 Task: Search one way flight ticket for 4 adults, 2 children, 2 infants in seat and 1 infant on lap in premium economy from Grand Forks: Grand Forks International Airport to Raleigh: Raleigh-durham International Airport on 8-5-2023. Choice of flights is Royal air maroc. Number of bags: 2 checked bags. Price is upto 94000. Outbound departure time preference is 16:45.
Action: Mouse moved to (350, 302)
Screenshot: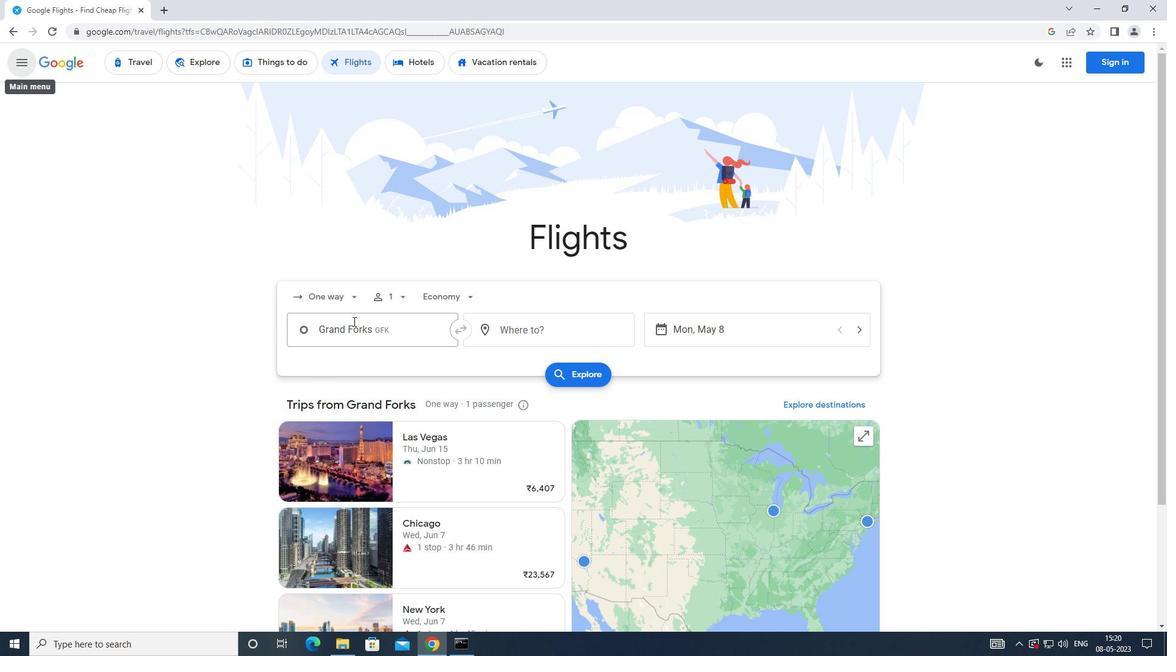 
Action: Mouse pressed left at (350, 302)
Screenshot: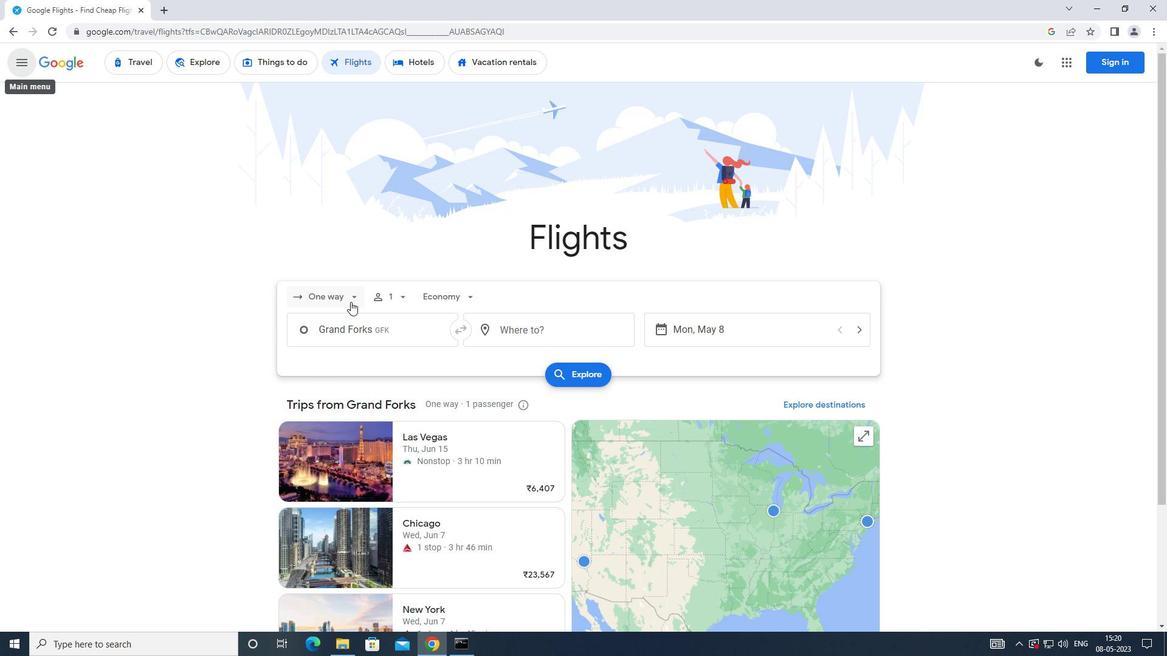 
Action: Mouse moved to (348, 351)
Screenshot: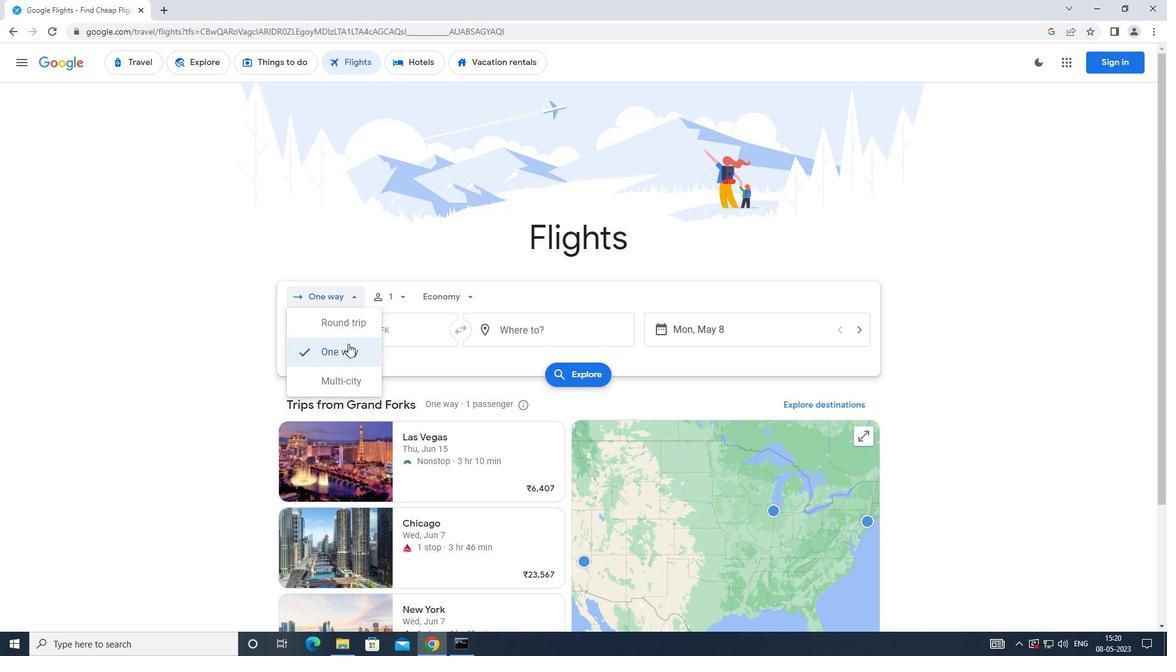 
Action: Mouse pressed left at (348, 351)
Screenshot: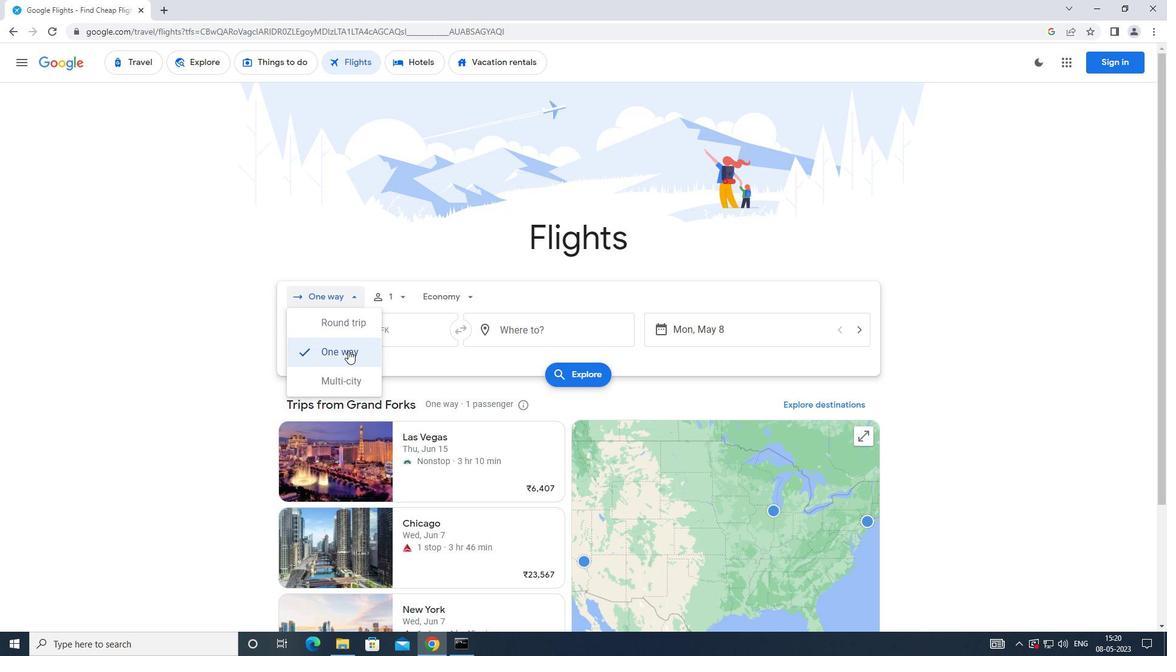 
Action: Mouse moved to (394, 308)
Screenshot: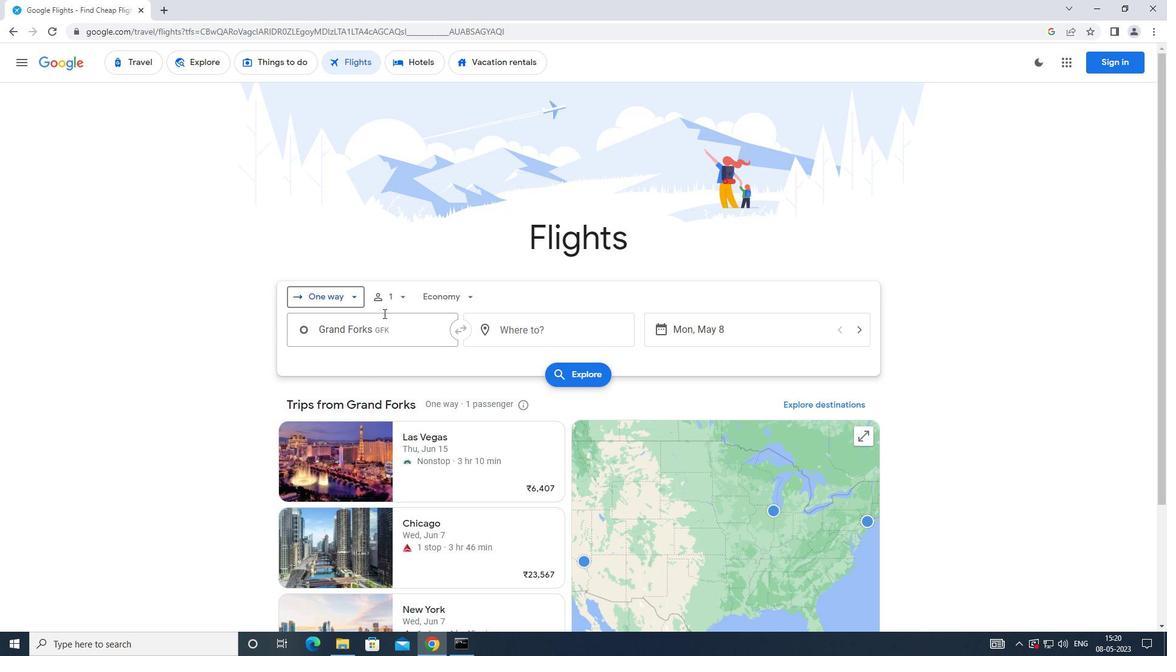 
Action: Mouse pressed left at (394, 308)
Screenshot: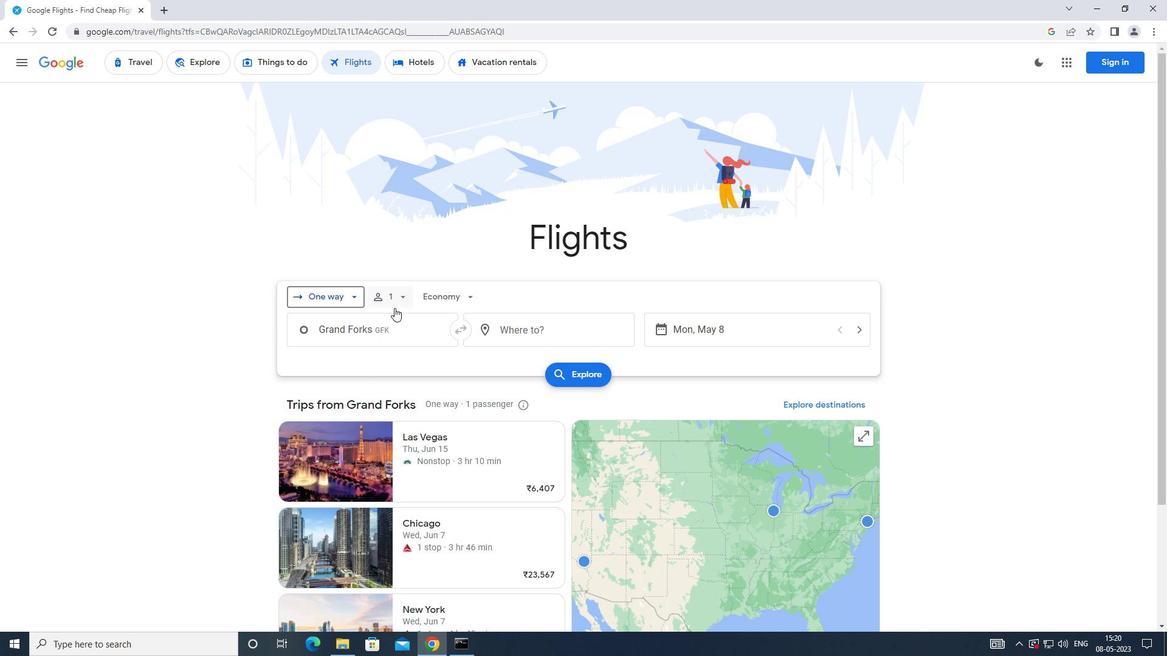 
Action: Mouse moved to (503, 333)
Screenshot: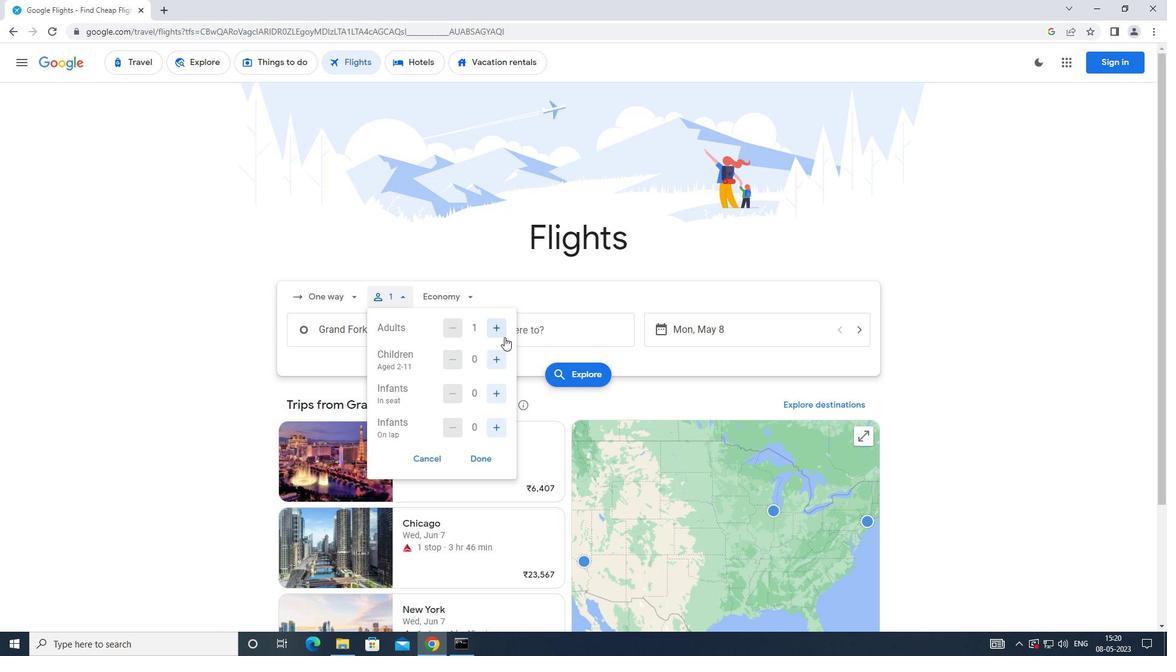 
Action: Mouse pressed left at (503, 333)
Screenshot: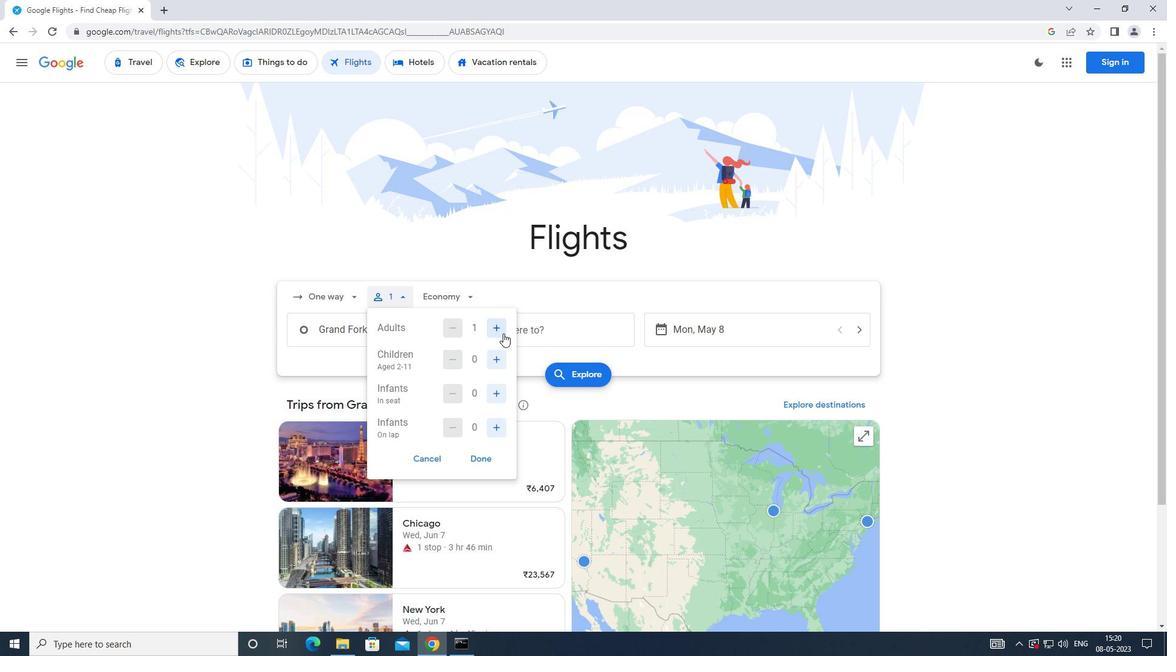 
Action: Mouse moved to (502, 333)
Screenshot: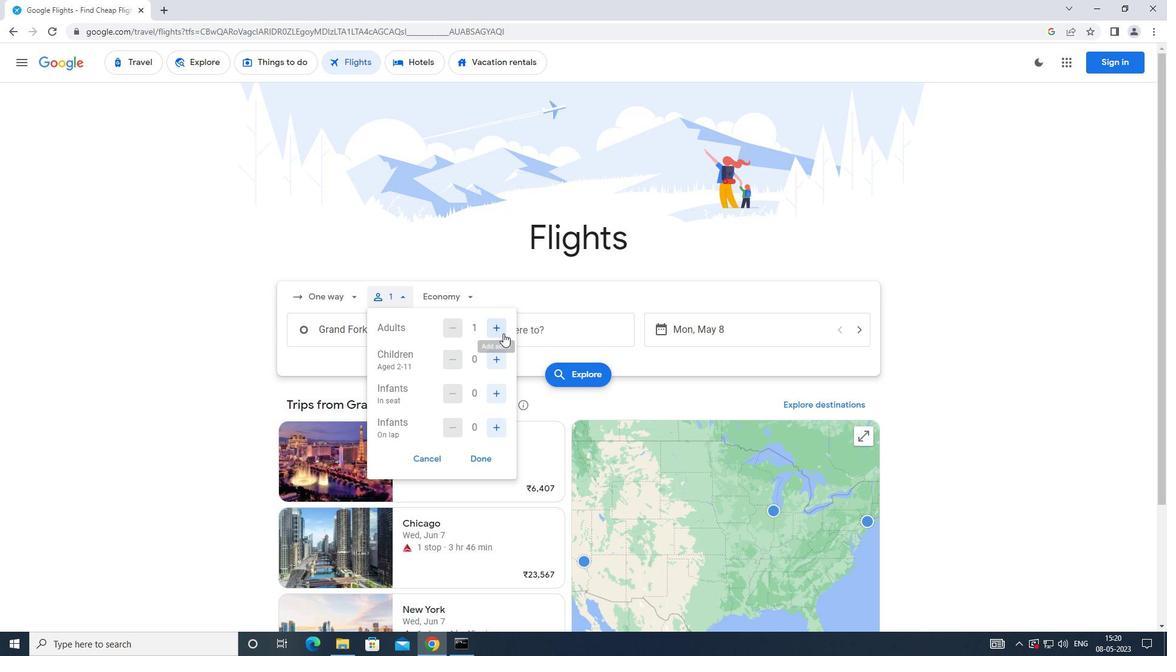 
Action: Mouse pressed left at (502, 333)
Screenshot: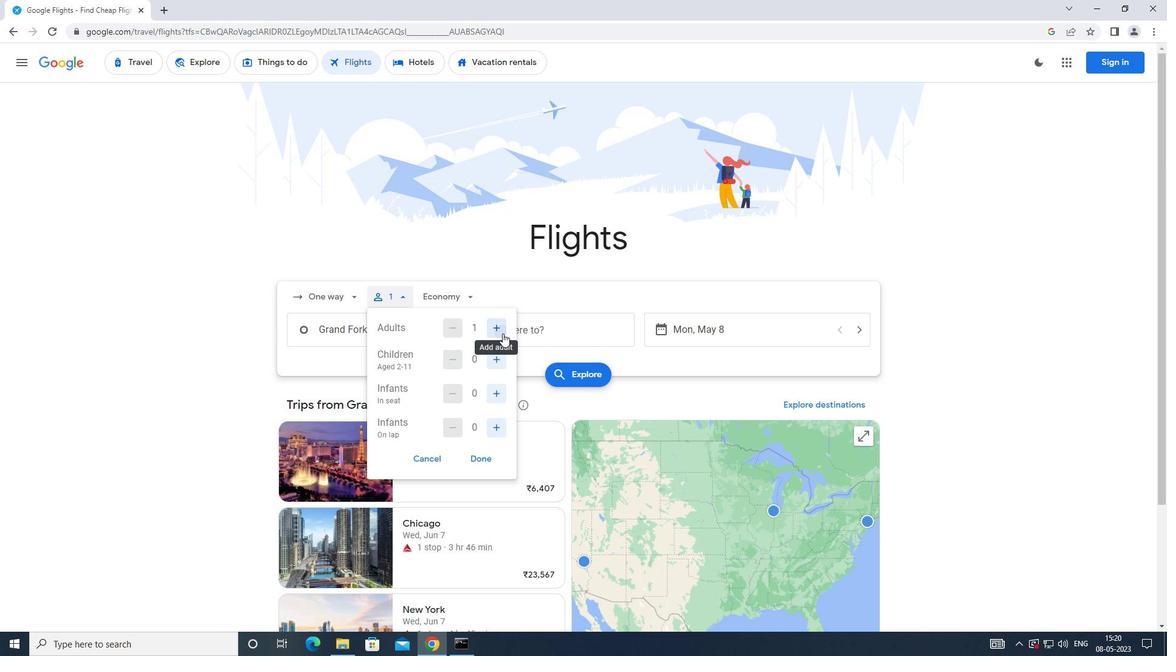 
Action: Mouse pressed left at (502, 333)
Screenshot: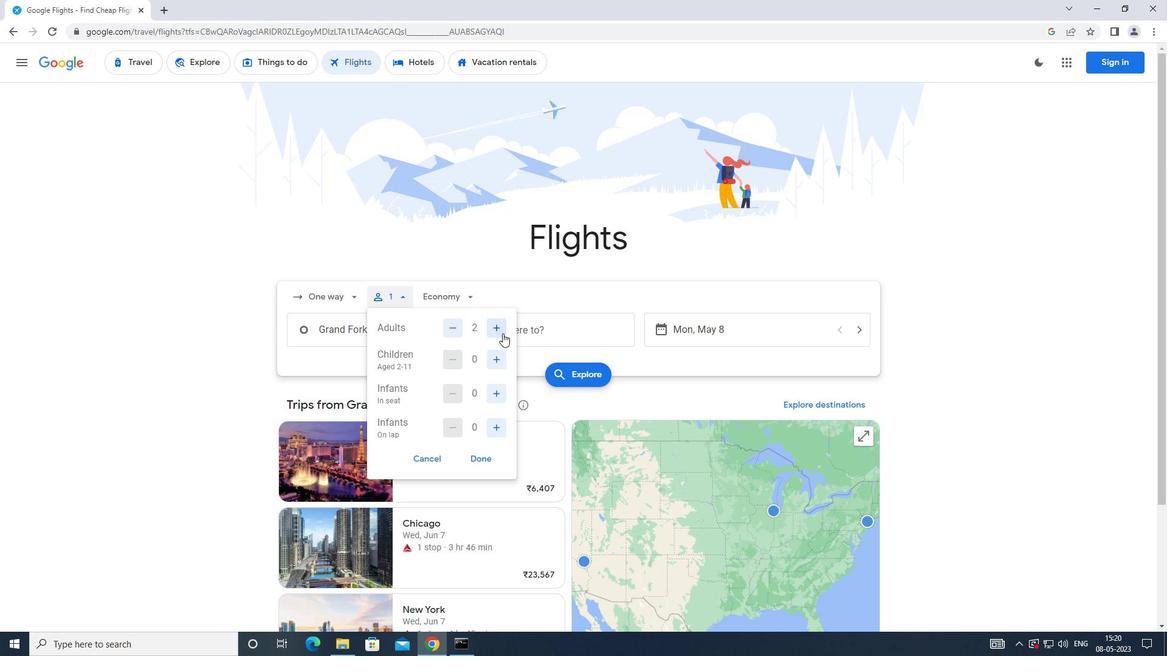 
Action: Mouse moved to (491, 356)
Screenshot: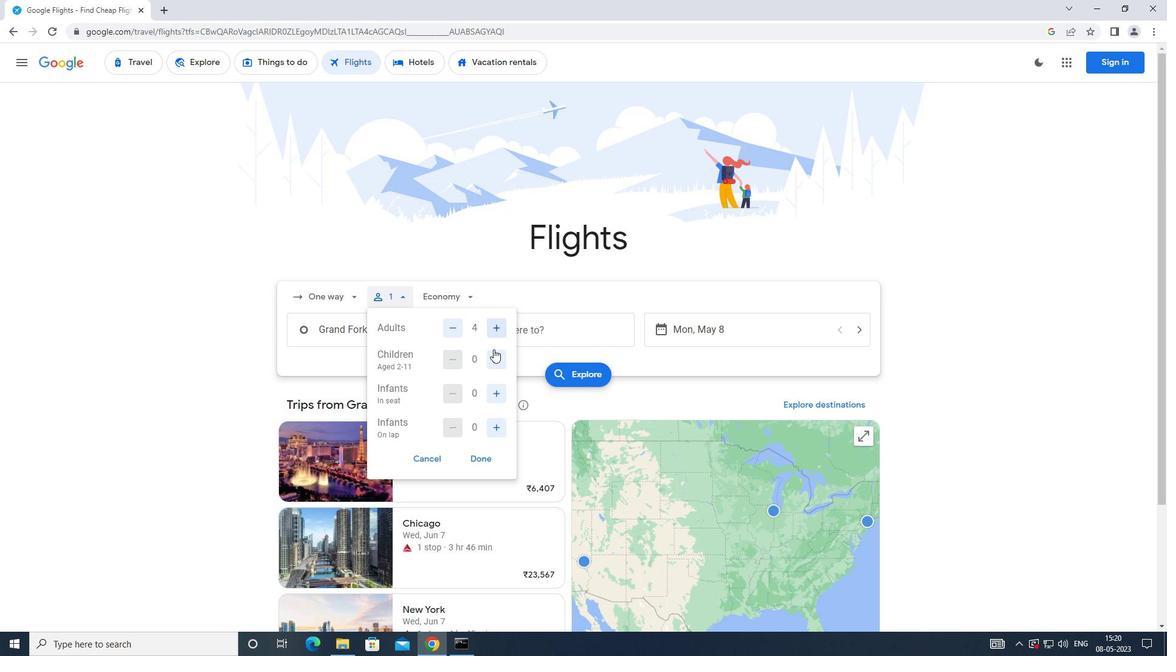 
Action: Mouse pressed left at (491, 356)
Screenshot: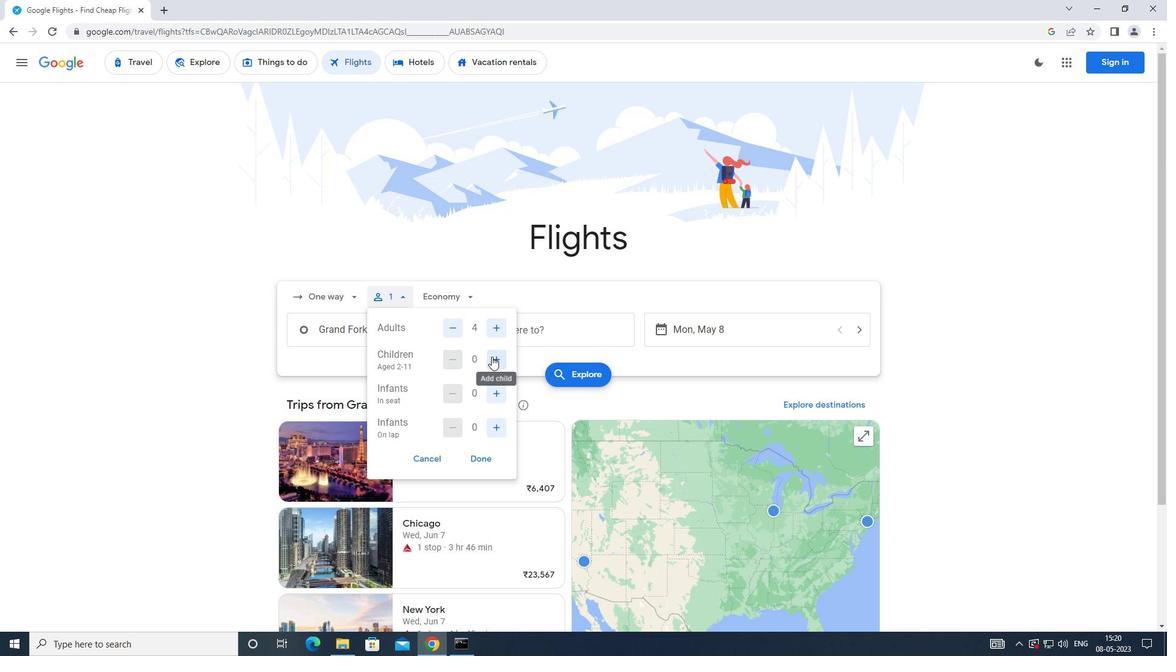 
Action: Mouse pressed left at (491, 356)
Screenshot: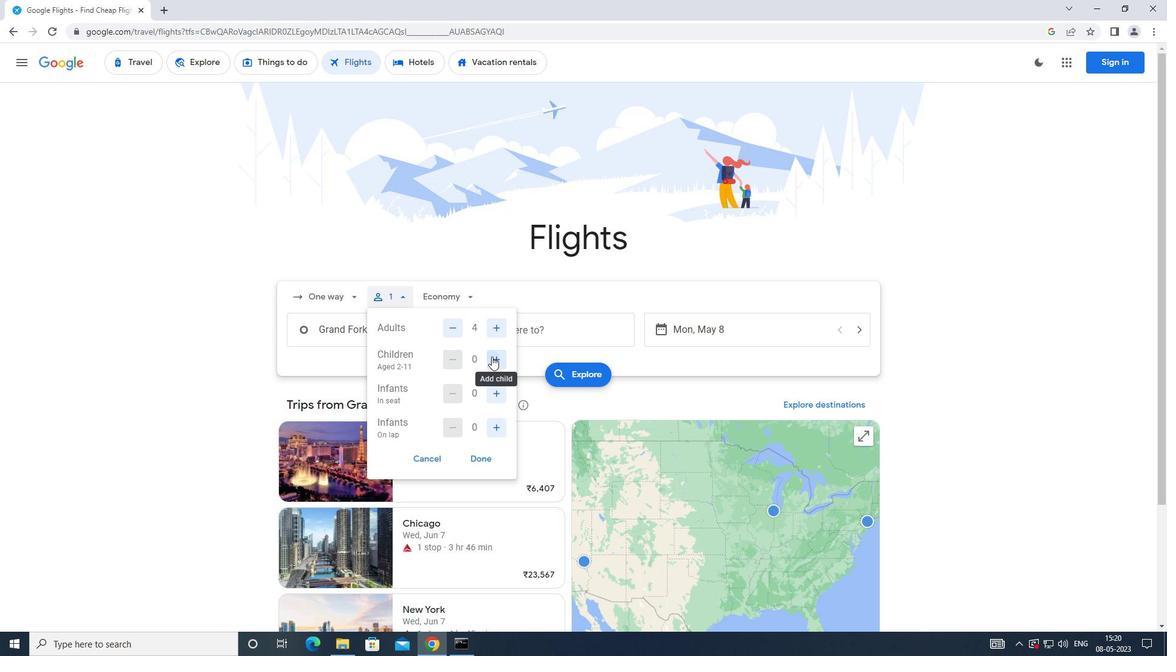
Action: Mouse moved to (494, 387)
Screenshot: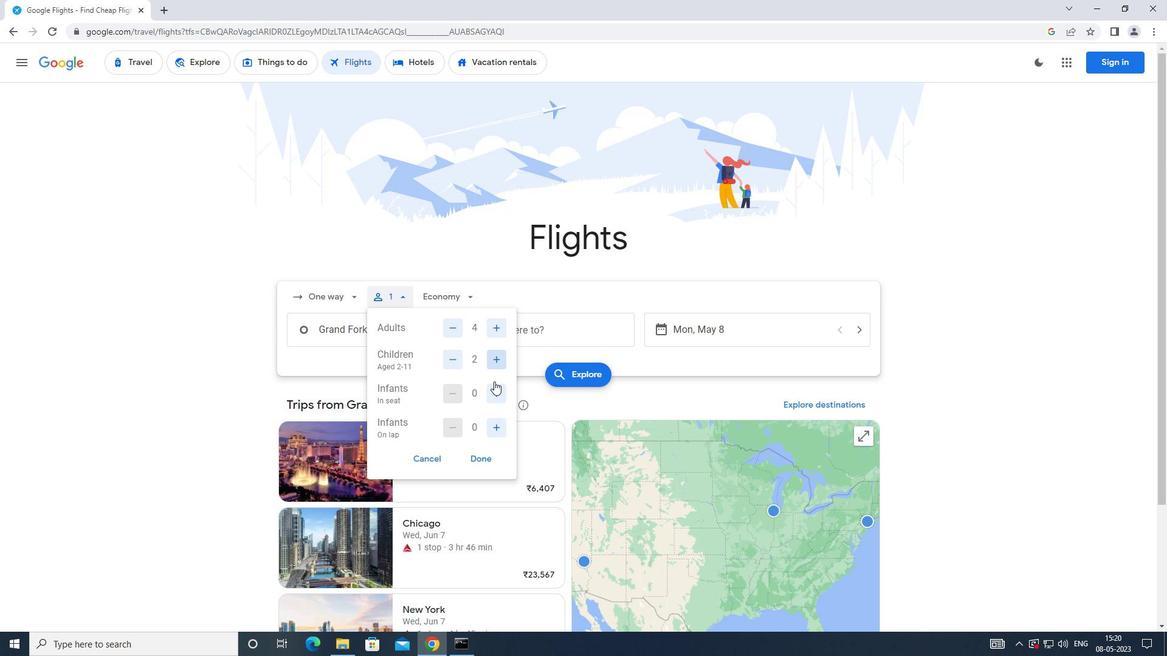 
Action: Mouse pressed left at (494, 387)
Screenshot: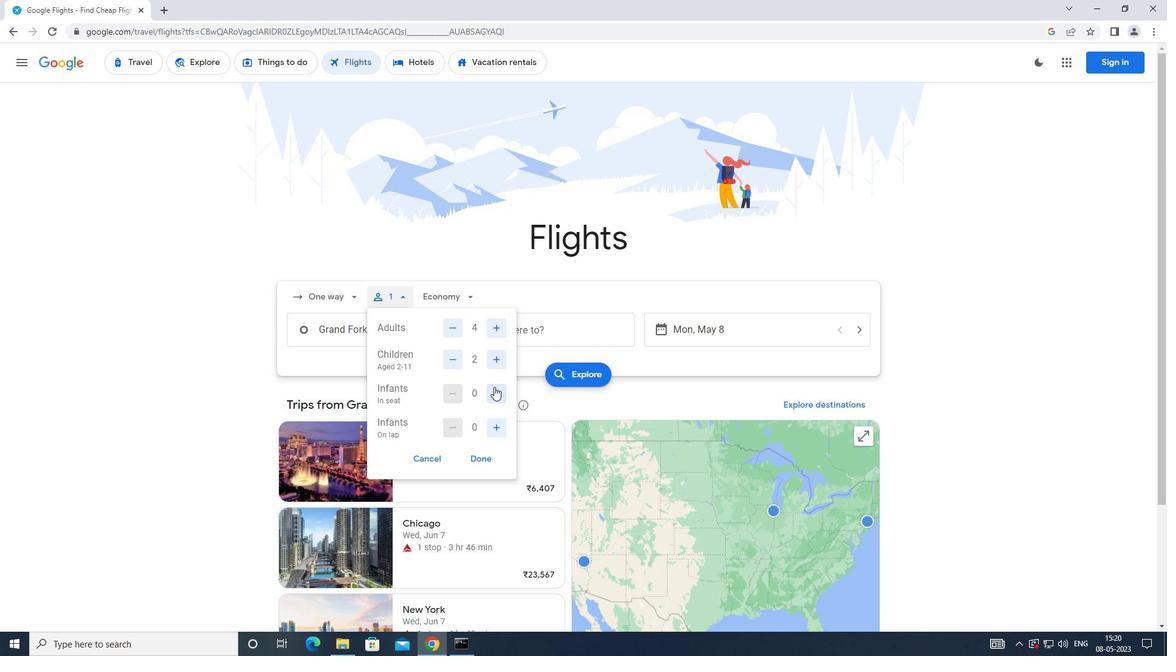 
Action: Mouse pressed left at (494, 387)
Screenshot: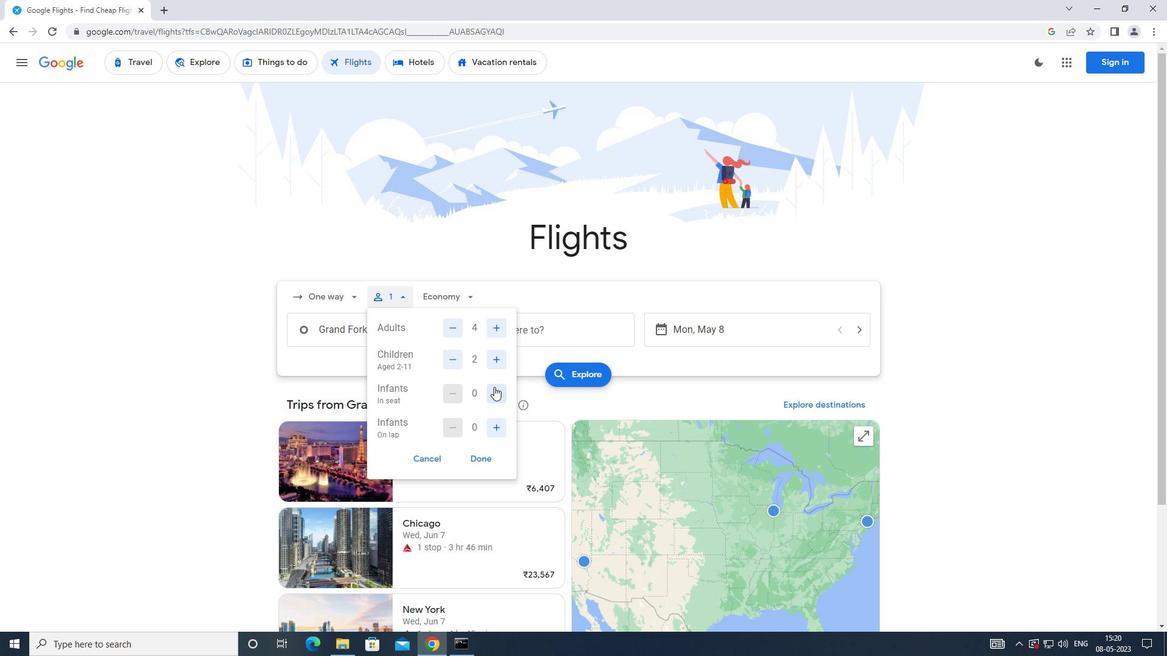 
Action: Mouse moved to (497, 422)
Screenshot: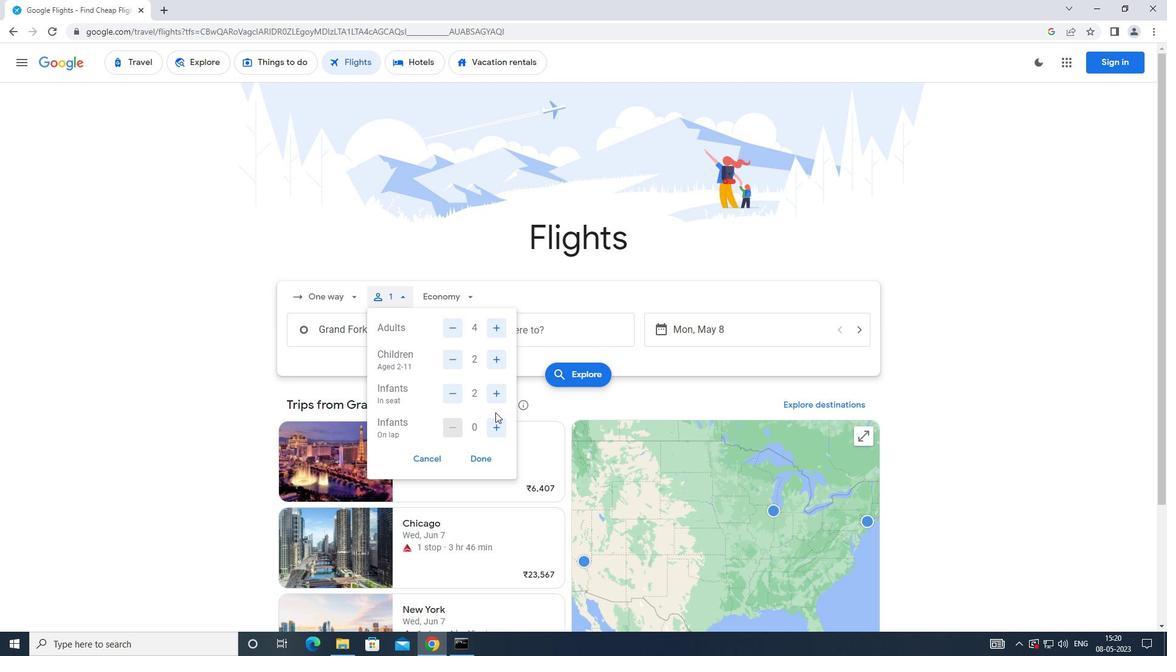 
Action: Mouse pressed left at (497, 422)
Screenshot: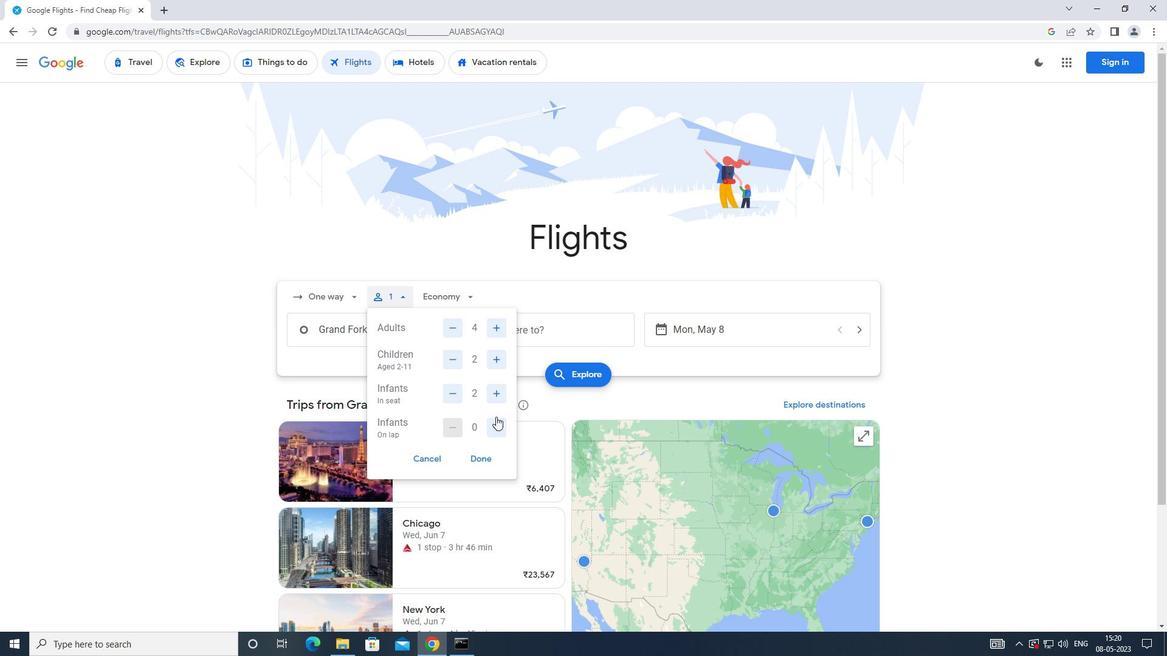 
Action: Mouse moved to (491, 445)
Screenshot: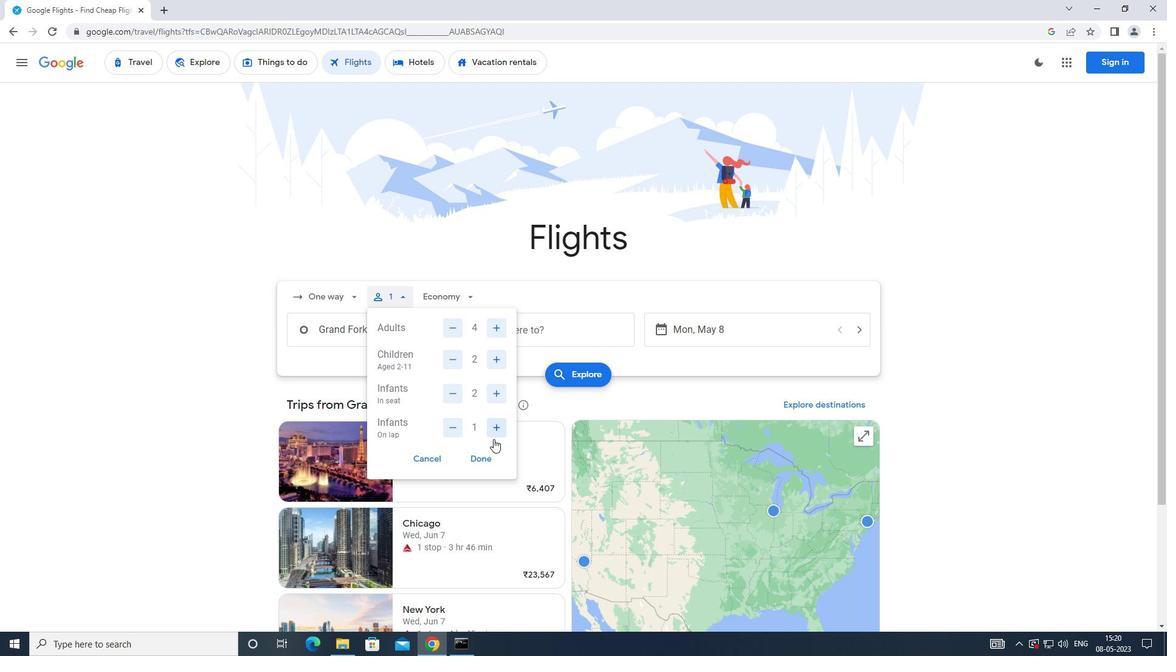 
Action: Mouse pressed left at (491, 445)
Screenshot: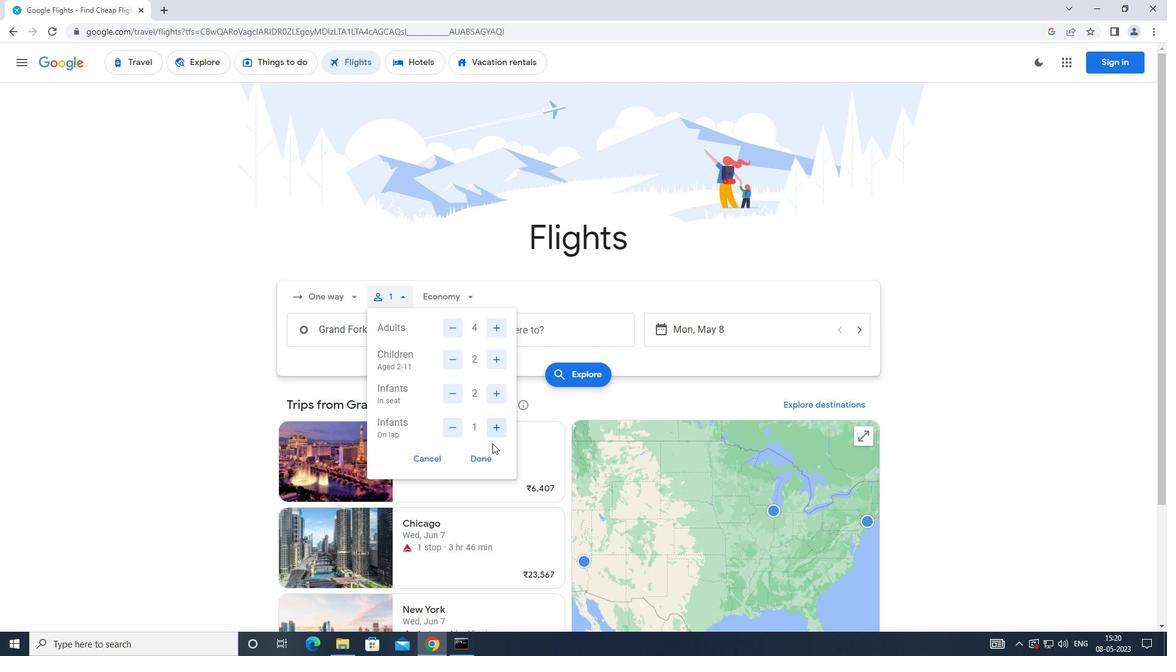 
Action: Mouse moved to (482, 456)
Screenshot: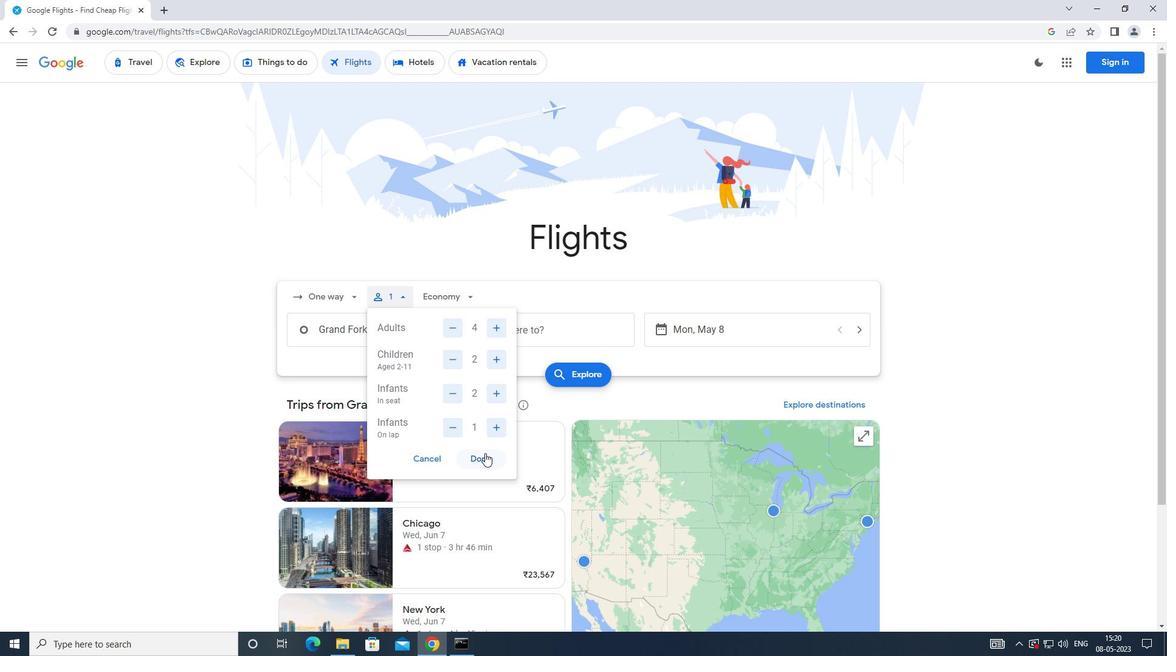 
Action: Mouse pressed left at (482, 456)
Screenshot: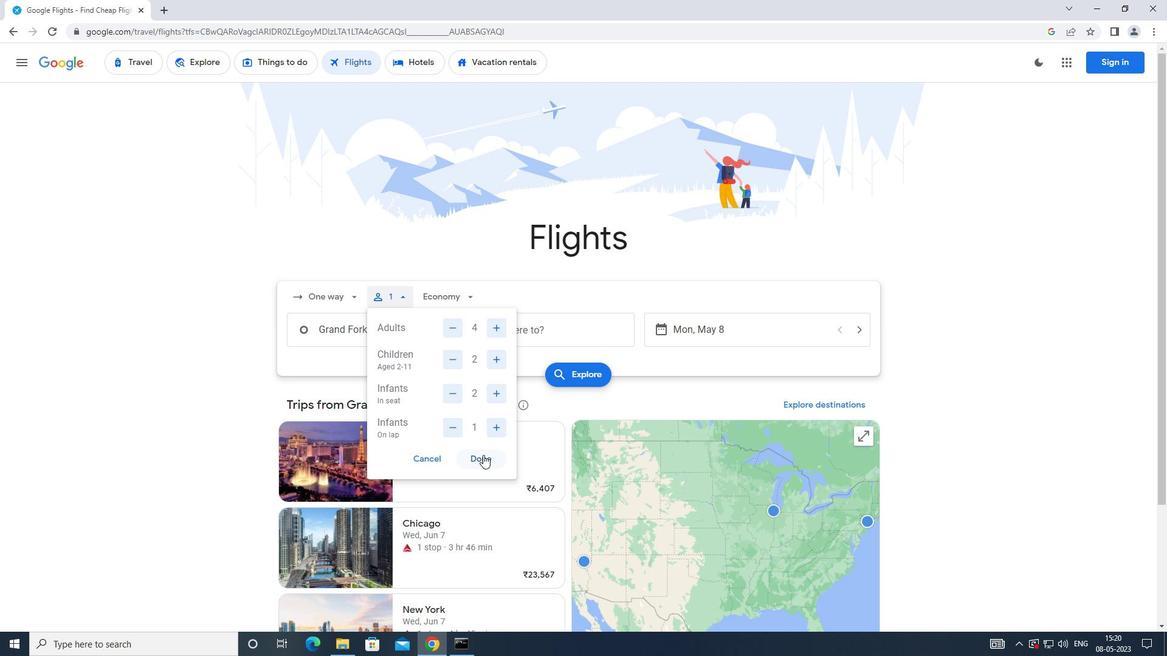 
Action: Mouse moved to (454, 305)
Screenshot: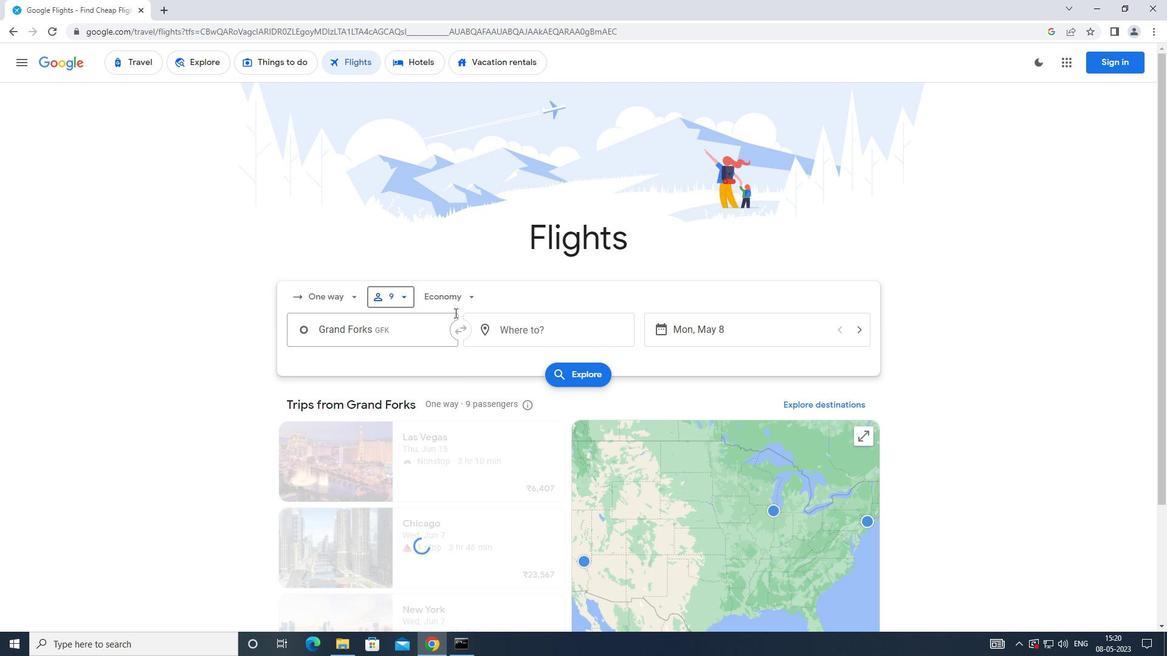 
Action: Mouse pressed left at (454, 305)
Screenshot: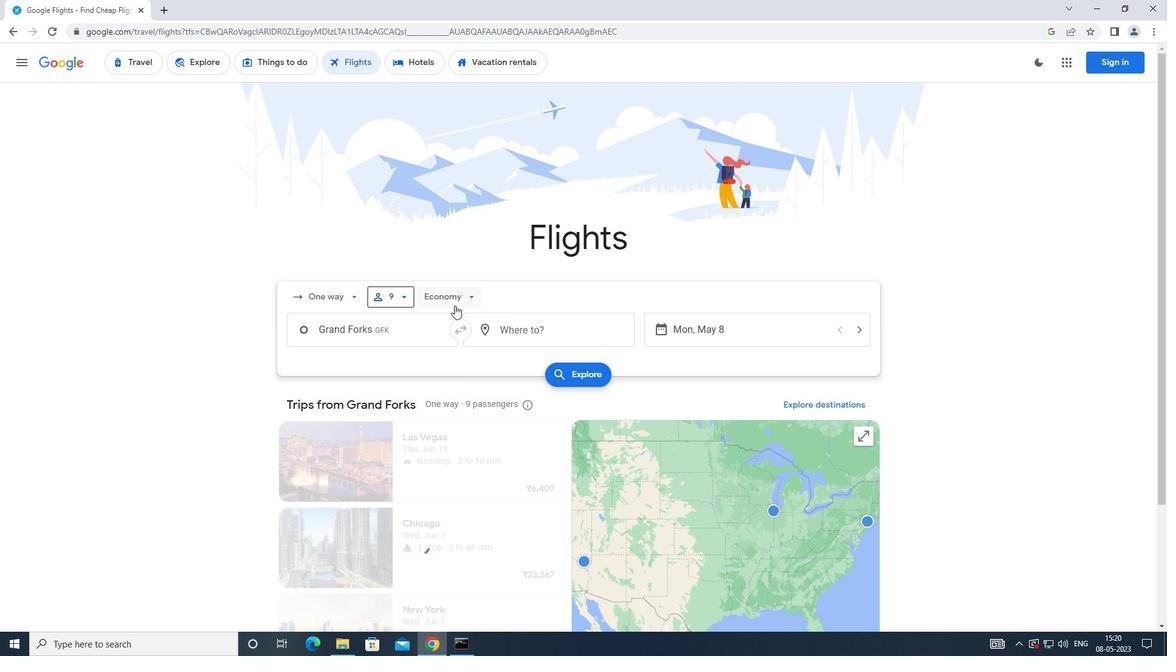 
Action: Mouse moved to (468, 350)
Screenshot: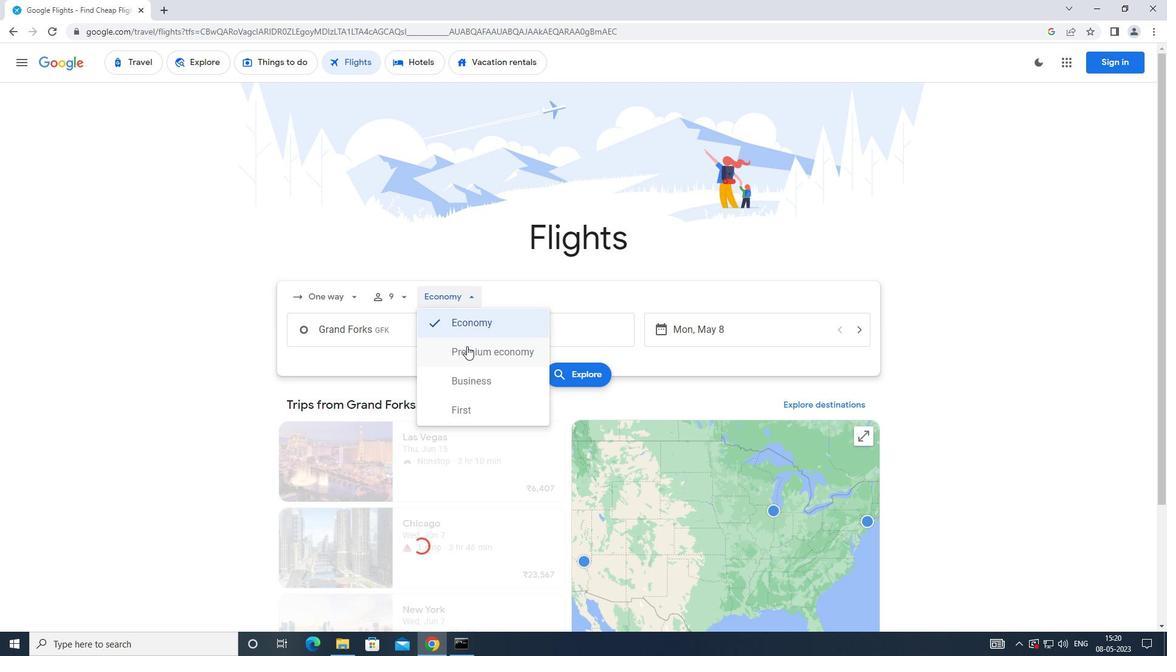 
Action: Mouse pressed left at (468, 350)
Screenshot: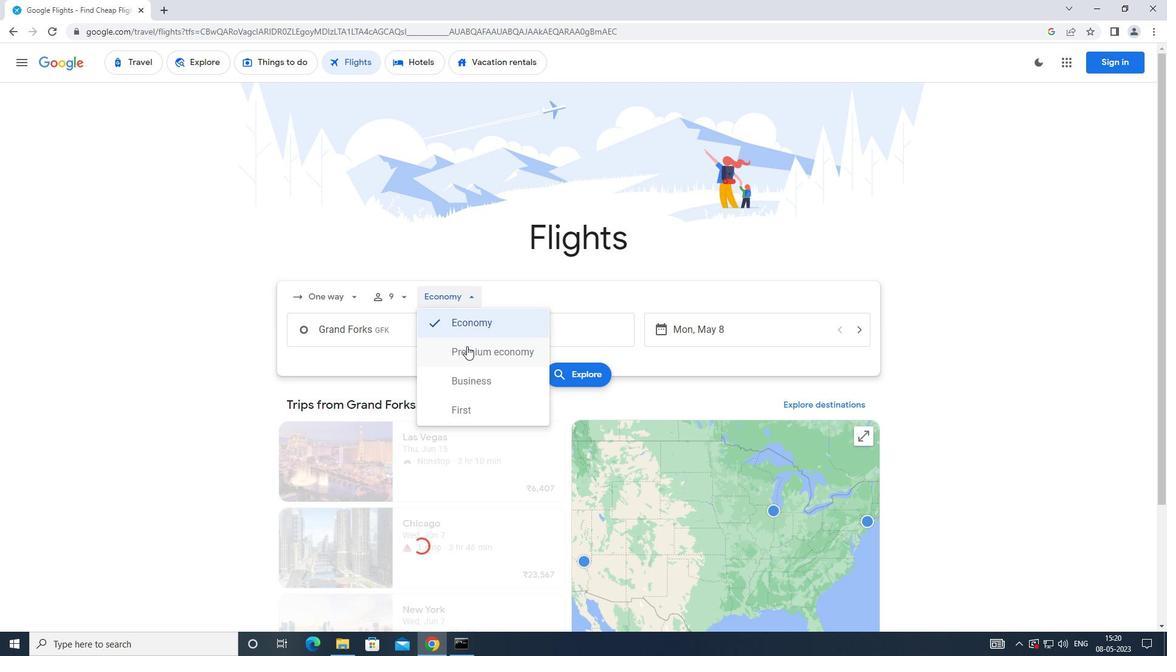 
Action: Mouse moved to (409, 340)
Screenshot: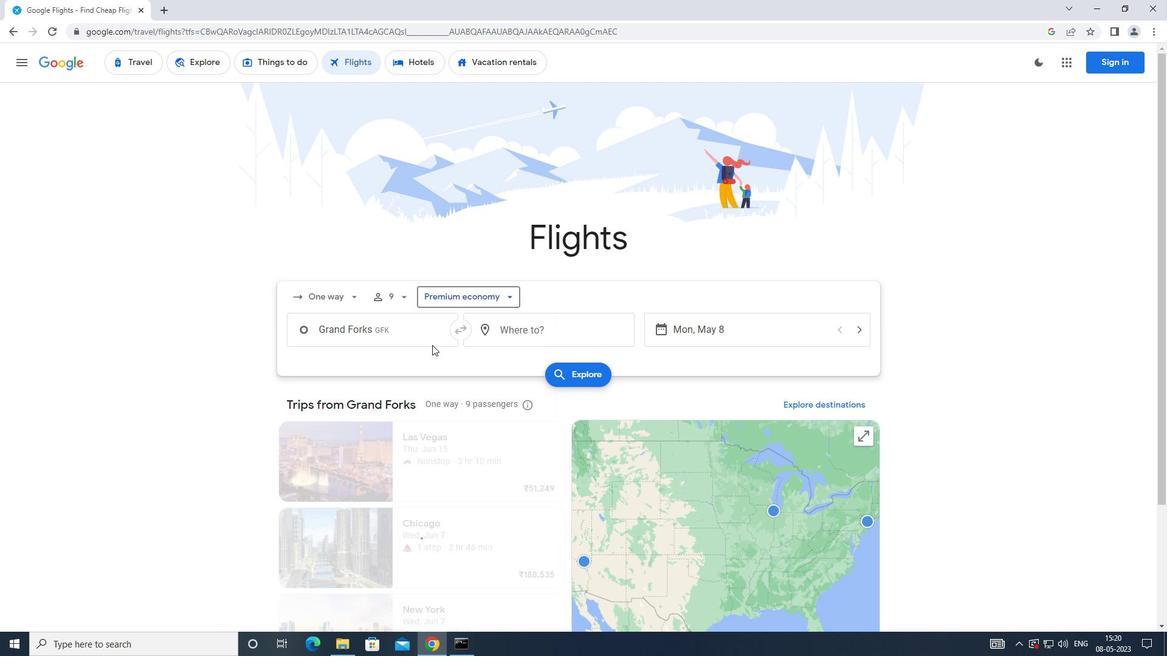 
Action: Mouse pressed left at (409, 340)
Screenshot: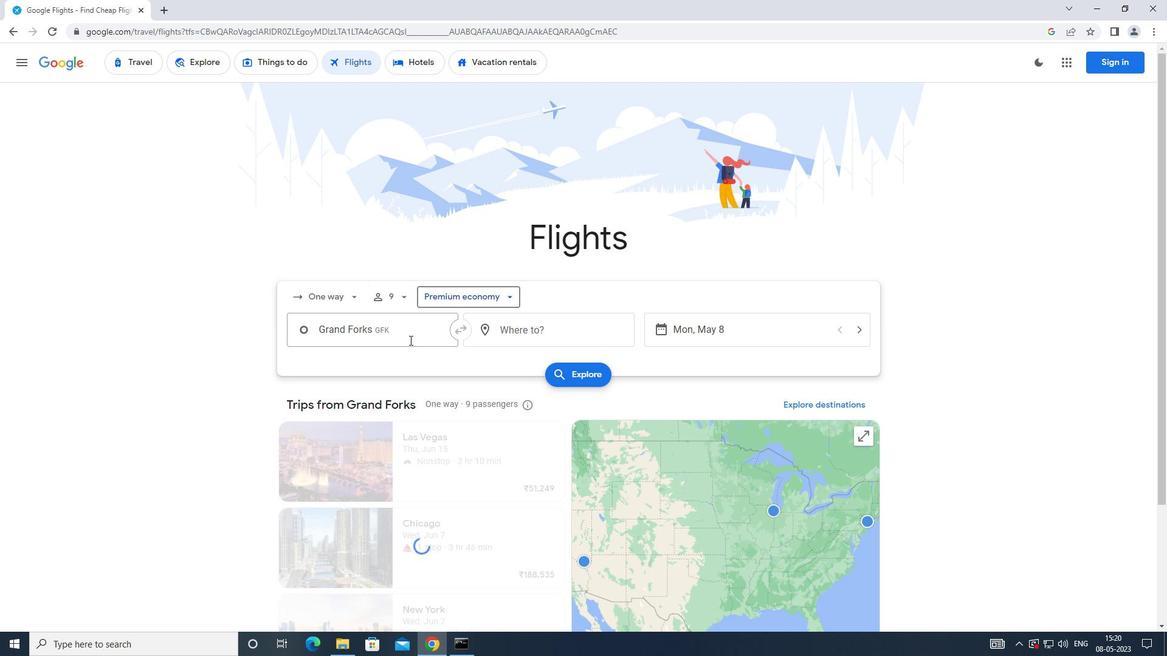 
Action: Mouse moved to (405, 397)
Screenshot: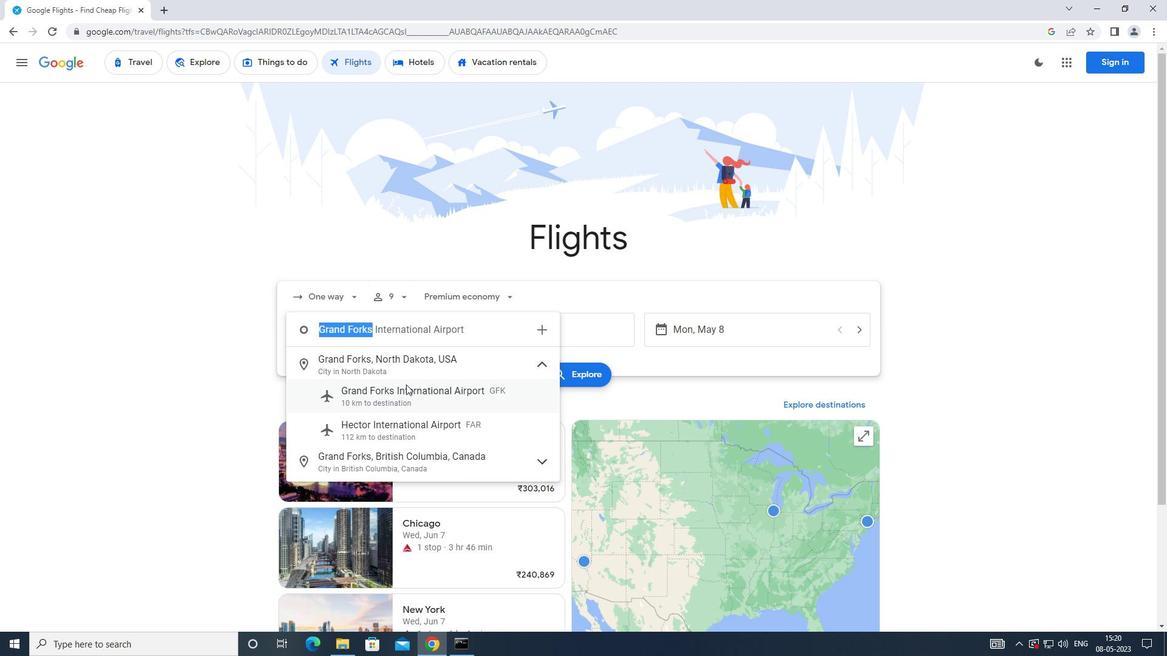 
Action: Mouse pressed left at (405, 397)
Screenshot: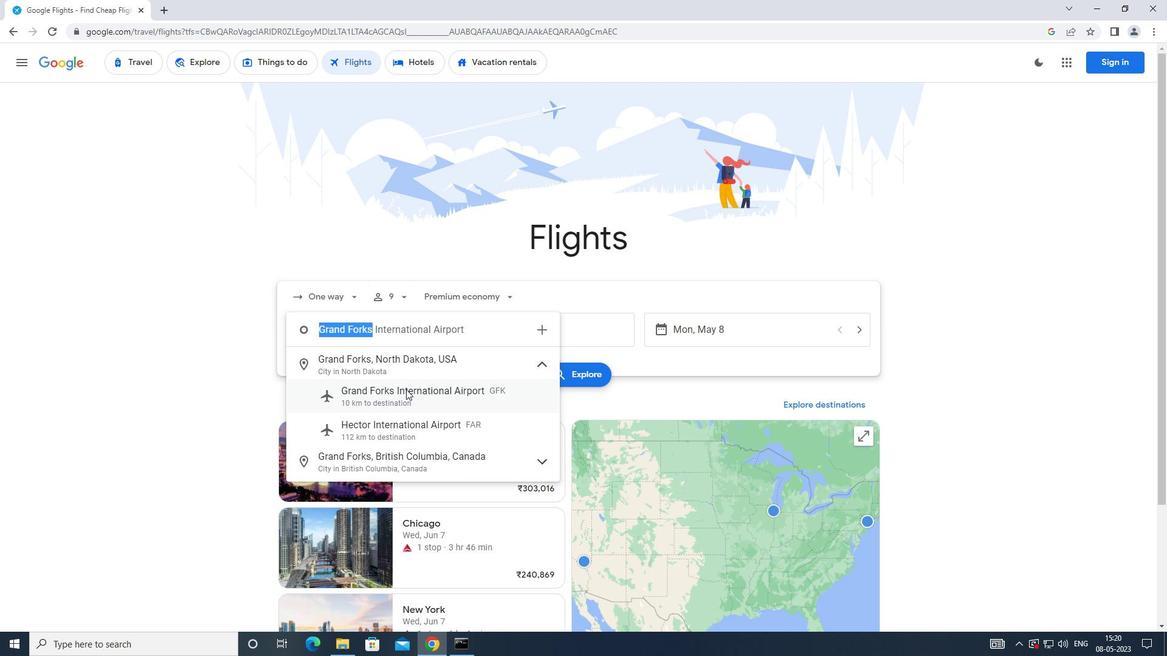 
Action: Mouse moved to (526, 334)
Screenshot: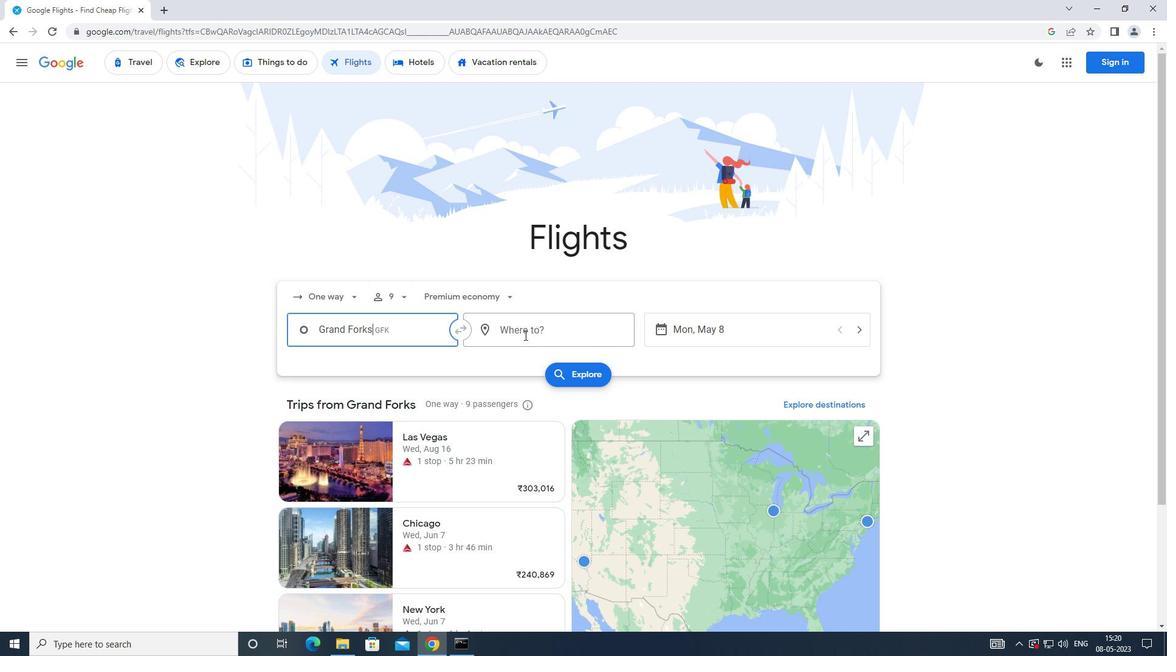 
Action: Mouse pressed left at (526, 334)
Screenshot: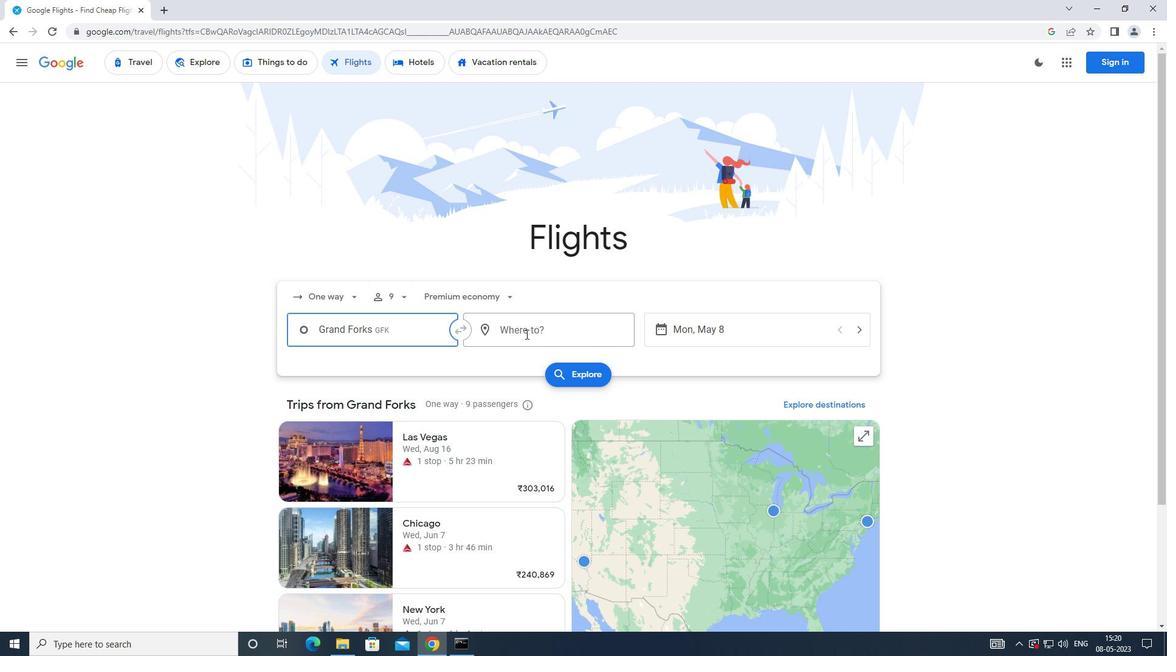 
Action: Mouse moved to (526, 334)
Screenshot: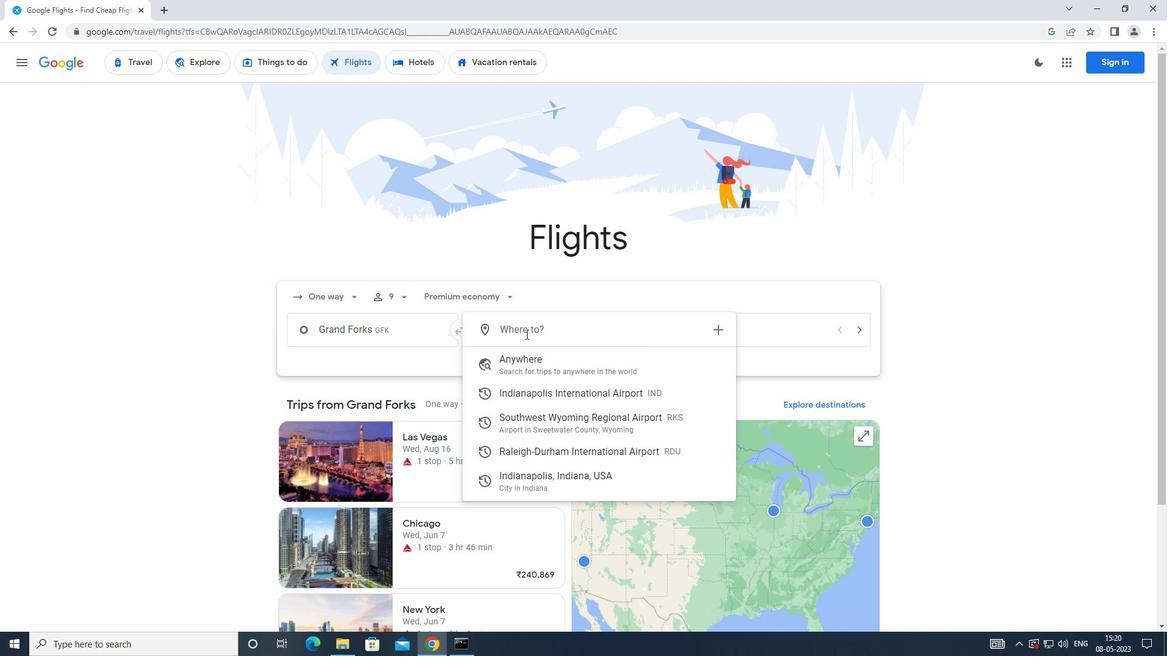 
Action: Key pressed <Key.caps_lock>r<Key.caps_lock>aleigh
Screenshot: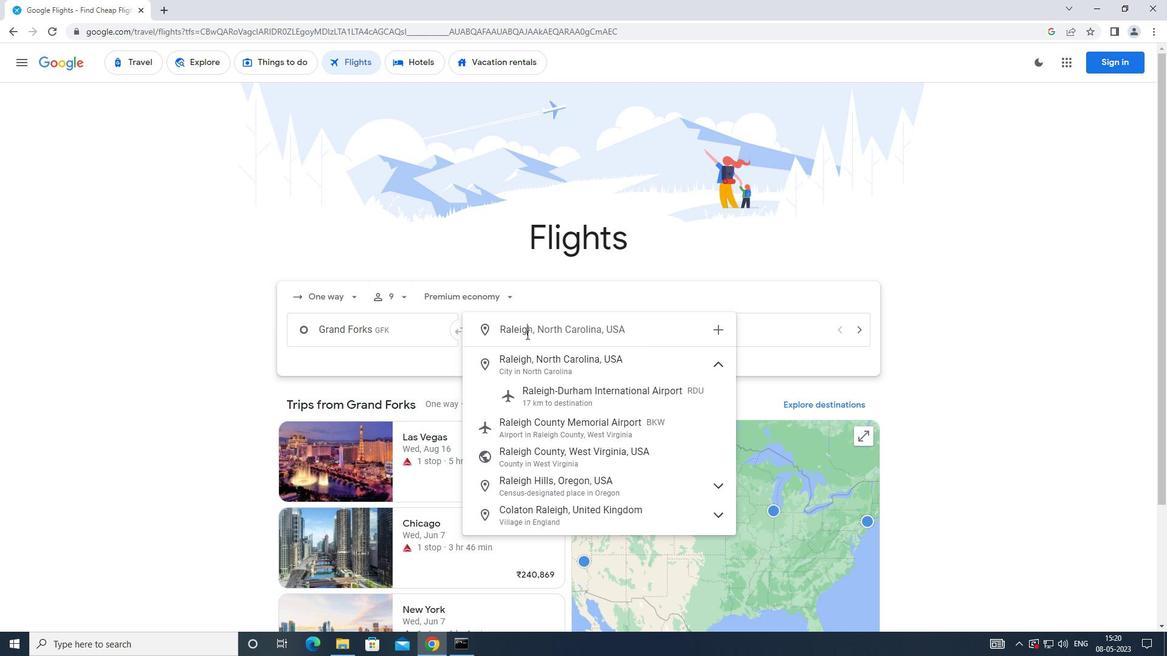 
Action: Mouse moved to (550, 400)
Screenshot: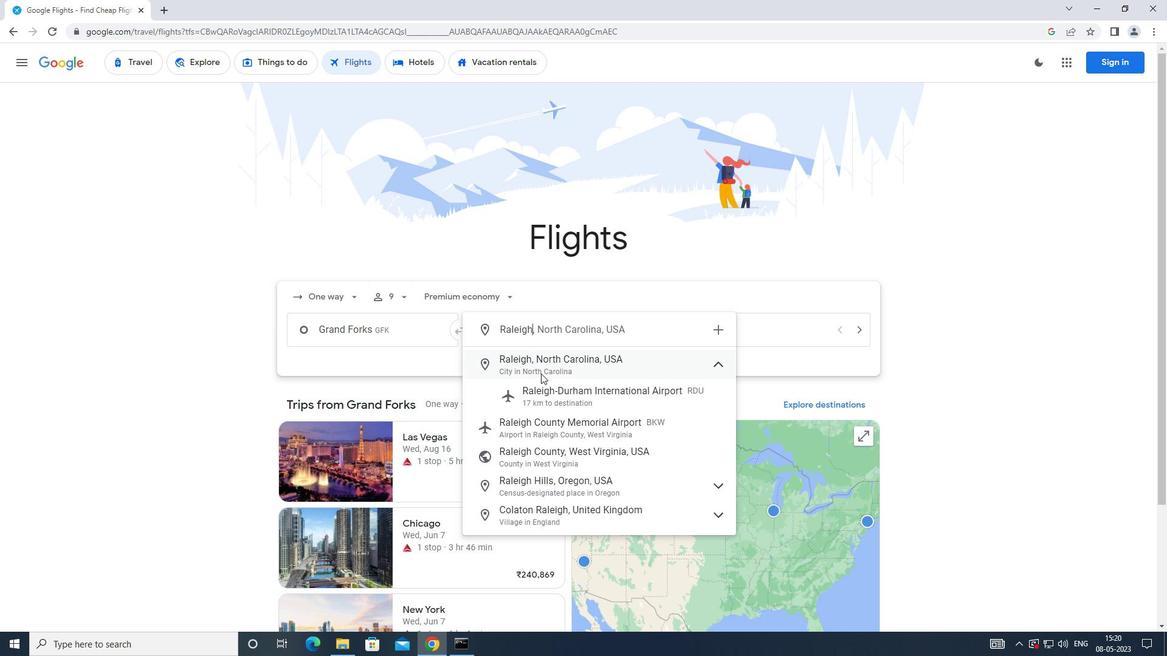 
Action: Mouse pressed left at (550, 400)
Screenshot: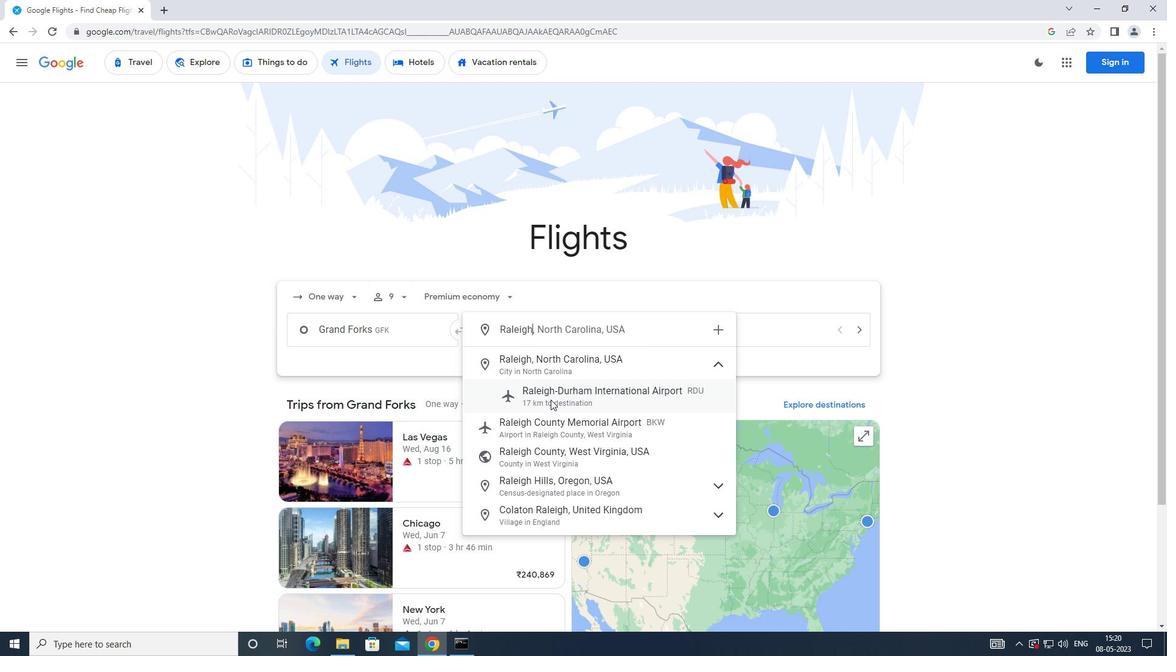 
Action: Mouse moved to (703, 332)
Screenshot: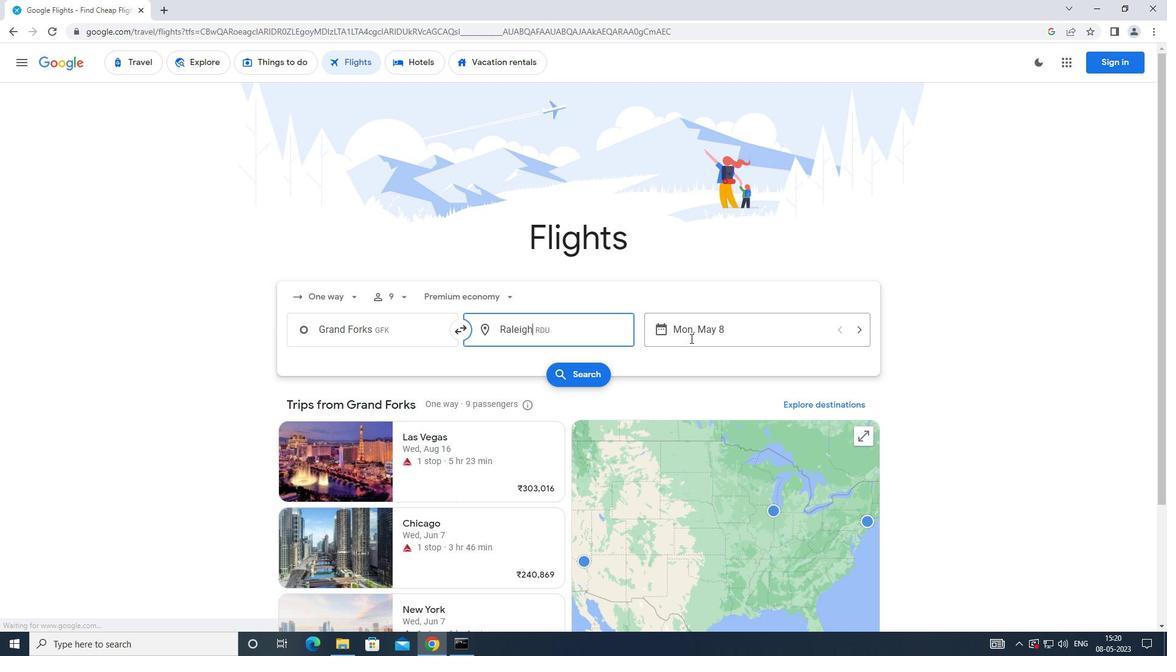
Action: Mouse pressed left at (703, 332)
Screenshot: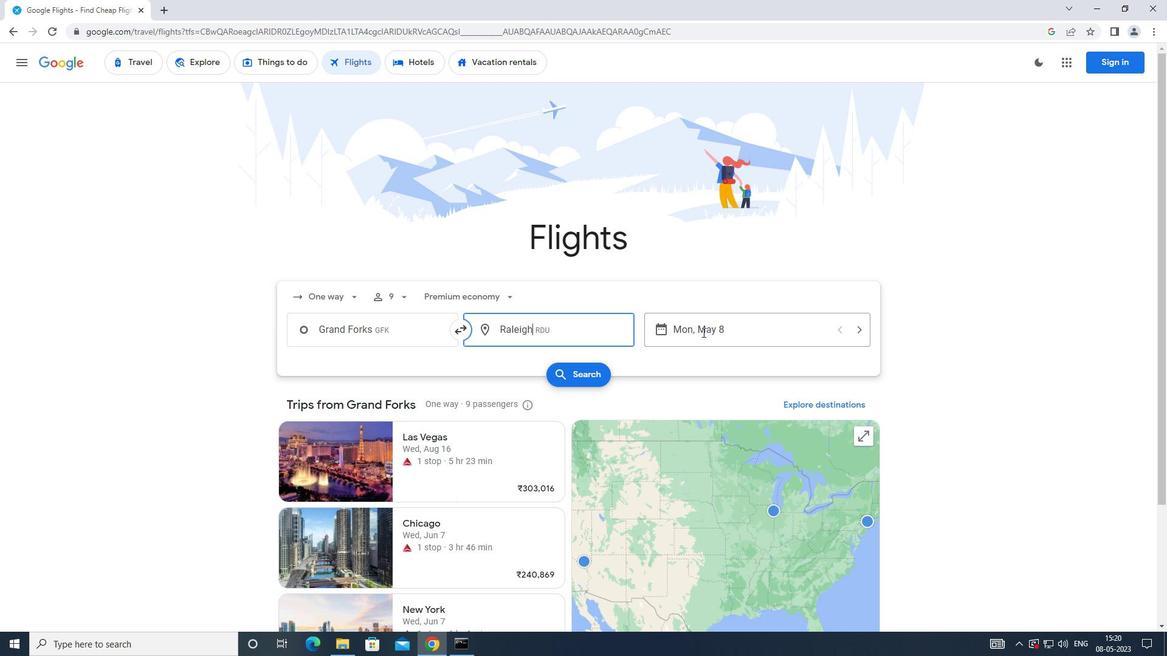 
Action: Mouse moved to (474, 436)
Screenshot: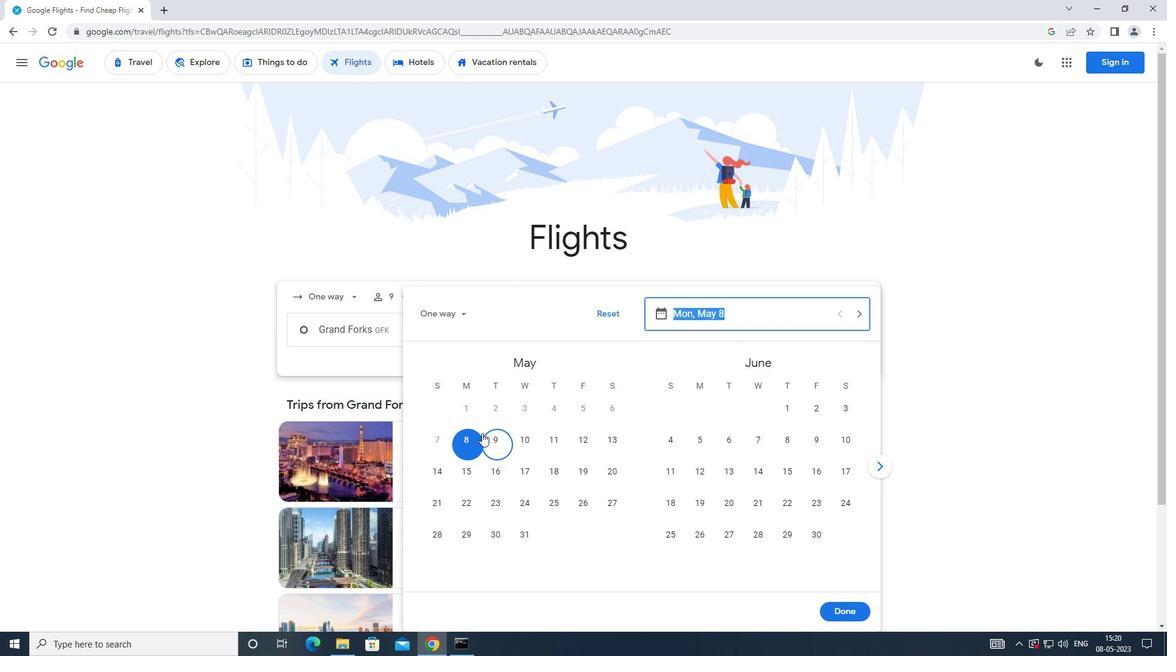 
Action: Mouse pressed left at (474, 436)
Screenshot: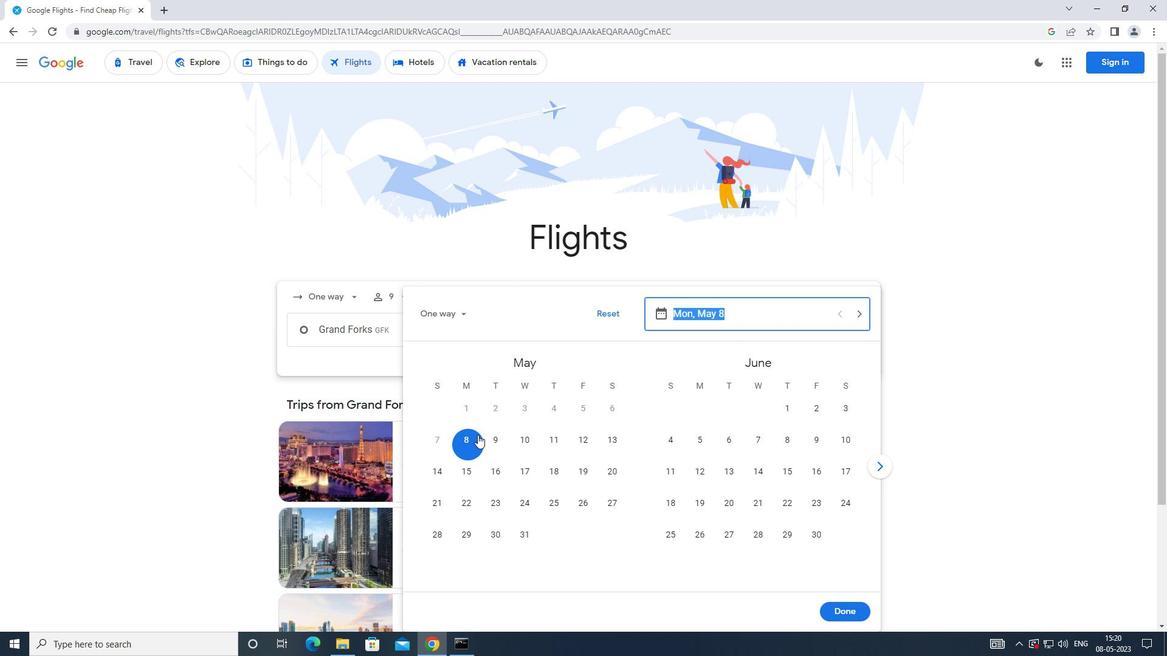 
Action: Mouse moved to (849, 606)
Screenshot: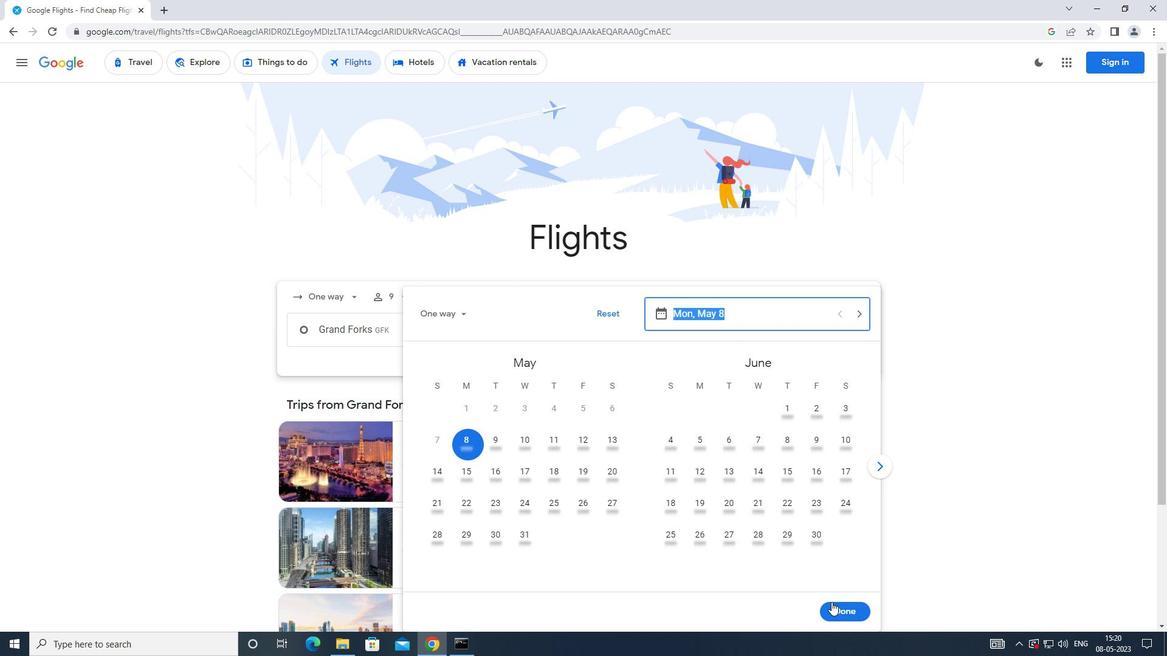 
Action: Mouse pressed left at (849, 606)
Screenshot: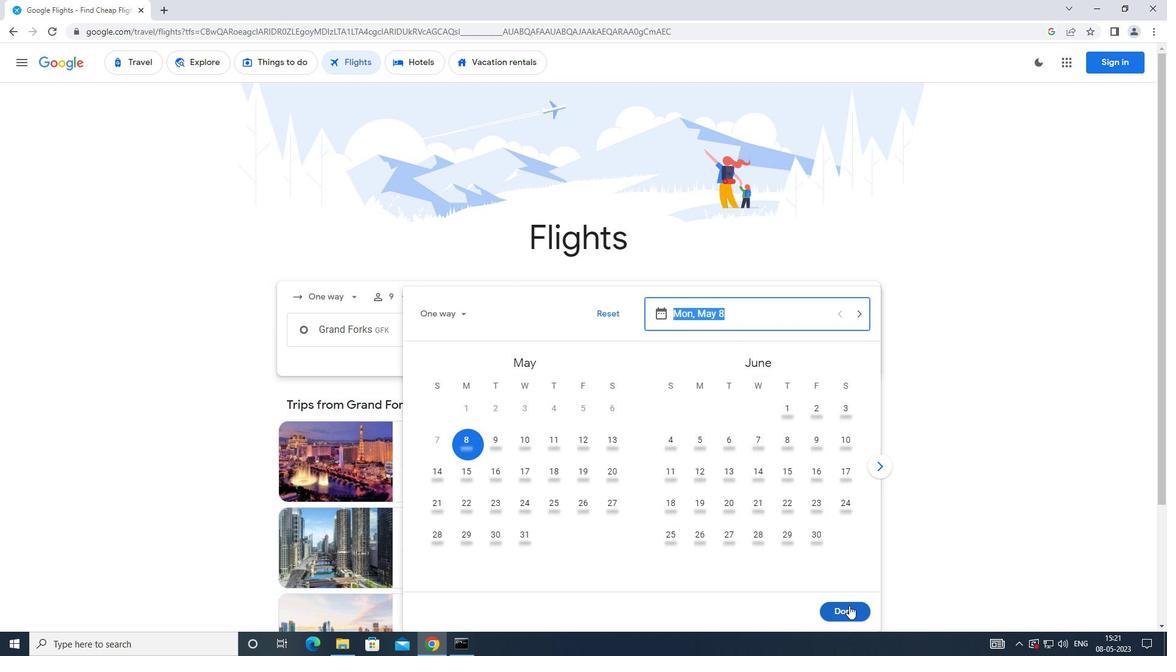 
Action: Mouse moved to (592, 377)
Screenshot: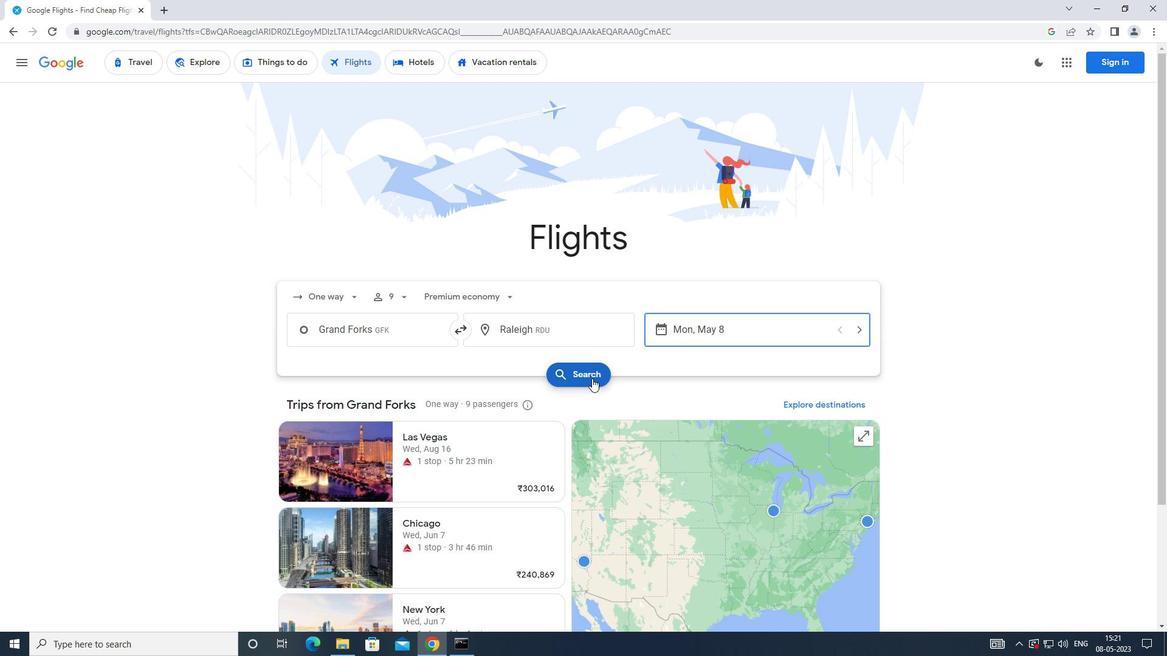 
Action: Mouse pressed left at (592, 377)
Screenshot: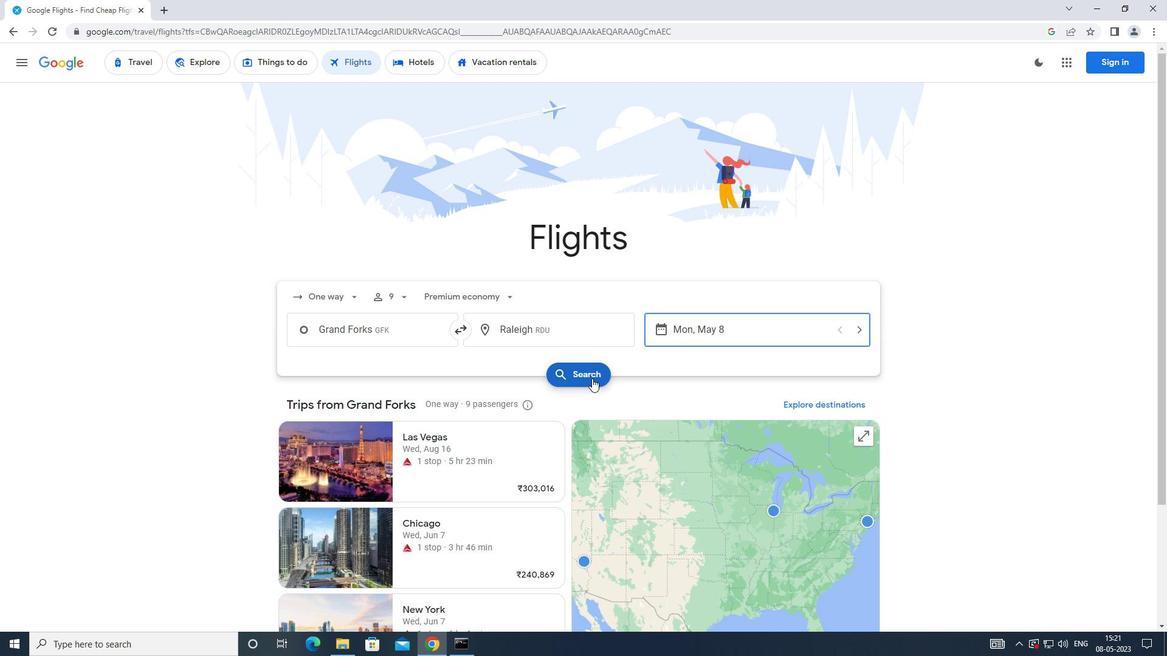 
Action: Mouse moved to (312, 174)
Screenshot: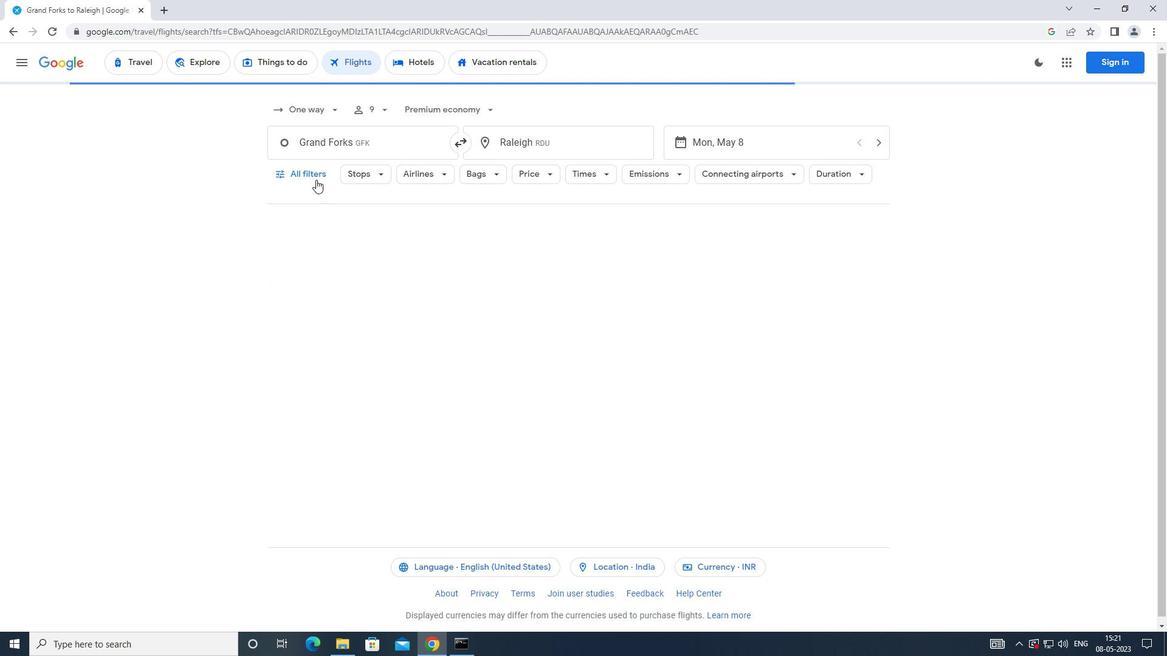 
Action: Mouse pressed left at (312, 174)
Screenshot: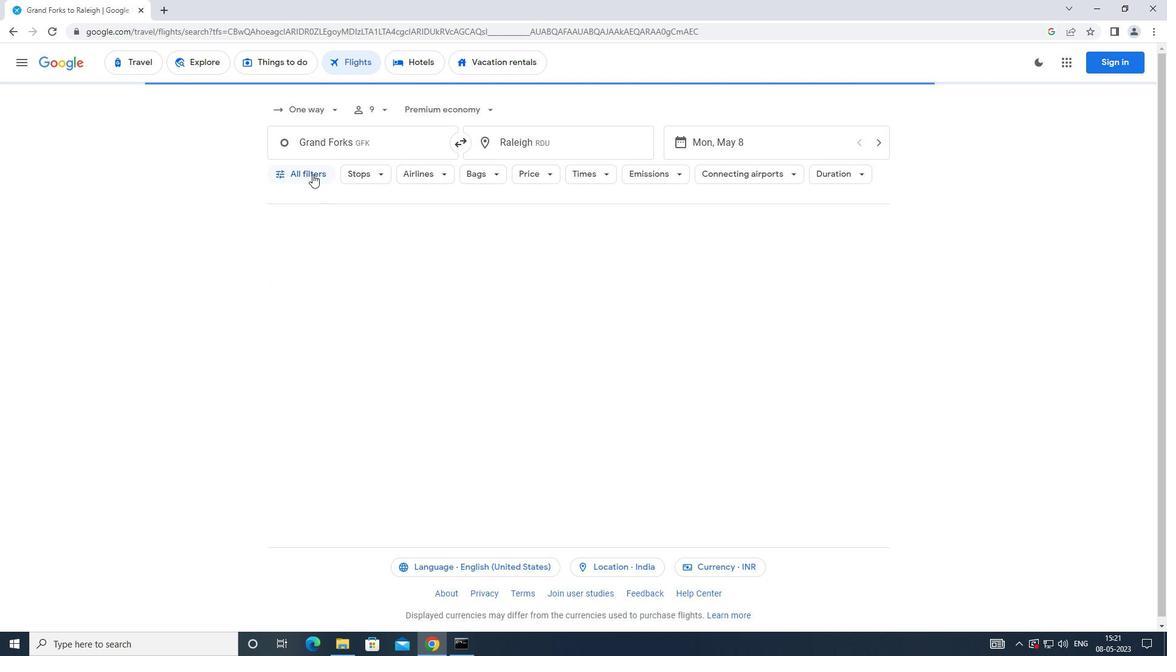 
Action: Mouse moved to (446, 432)
Screenshot: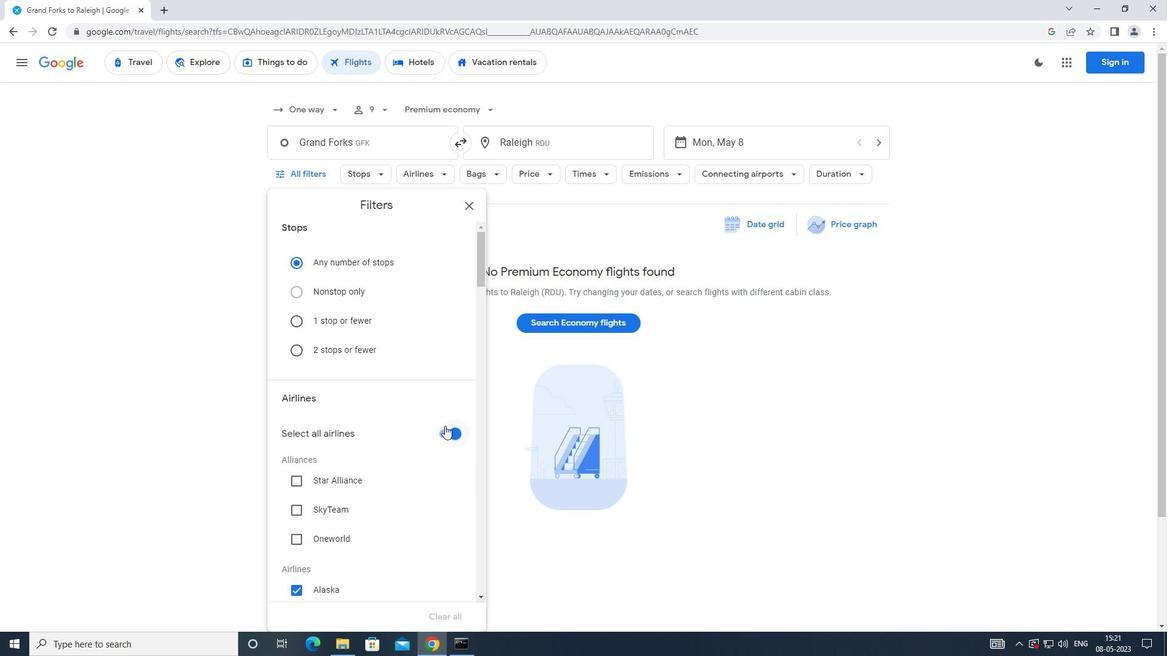 
Action: Mouse pressed left at (446, 432)
Screenshot: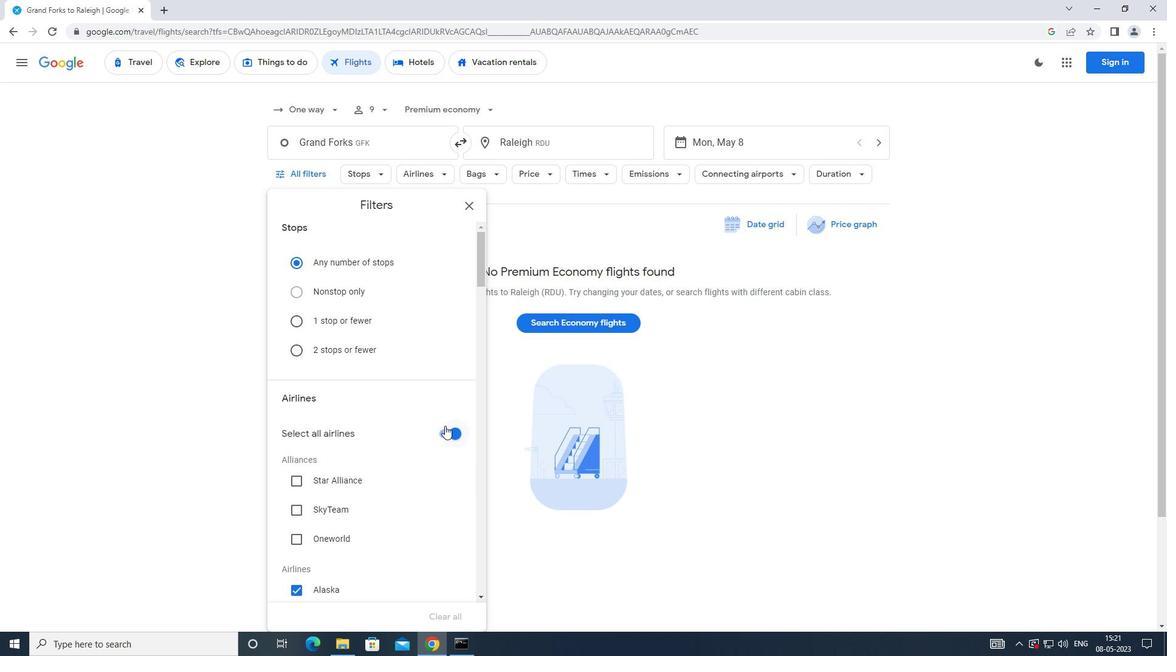 
Action: Mouse moved to (448, 453)
Screenshot: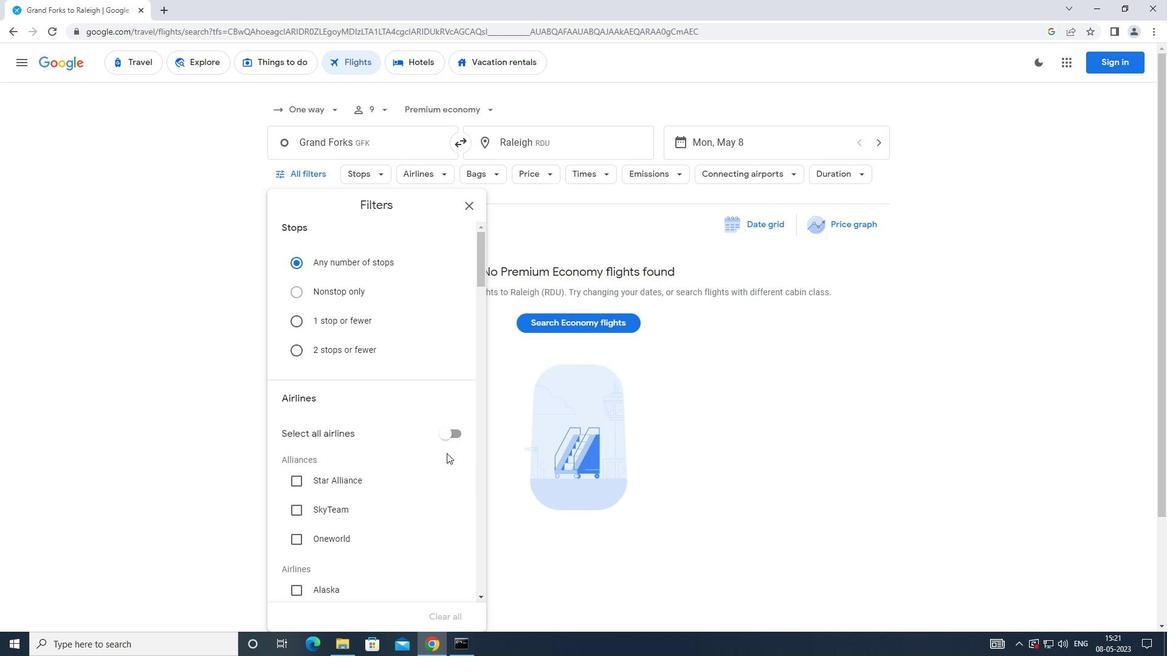 
Action: Mouse scrolled (448, 452) with delta (0, 0)
Screenshot: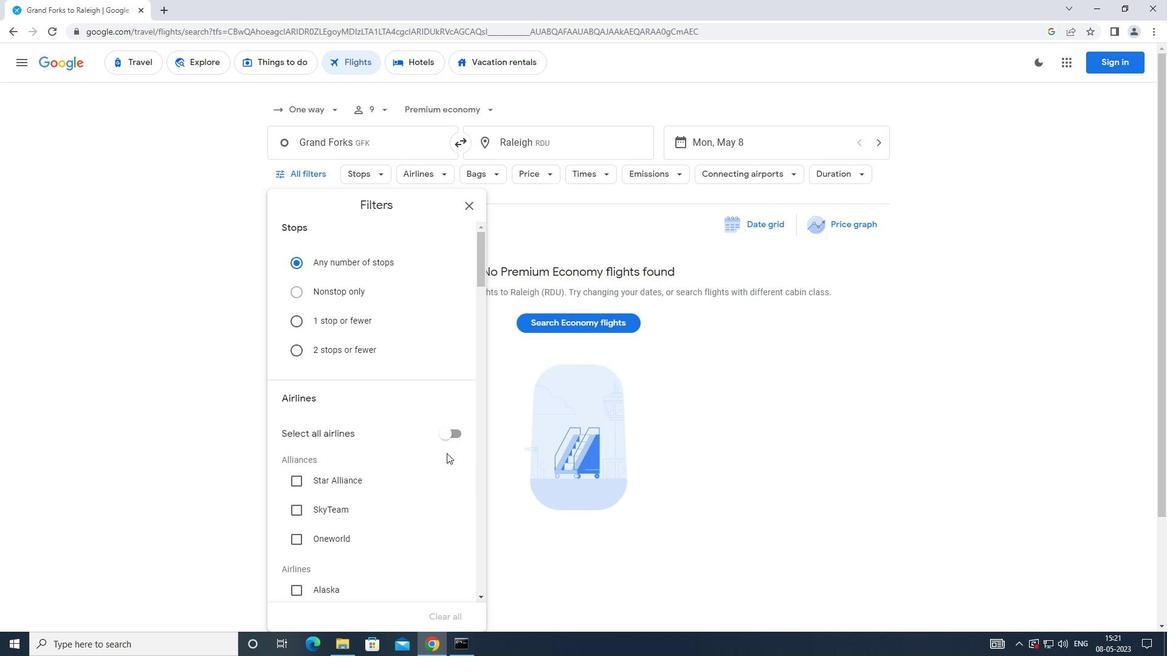 
Action: Mouse moved to (448, 452)
Screenshot: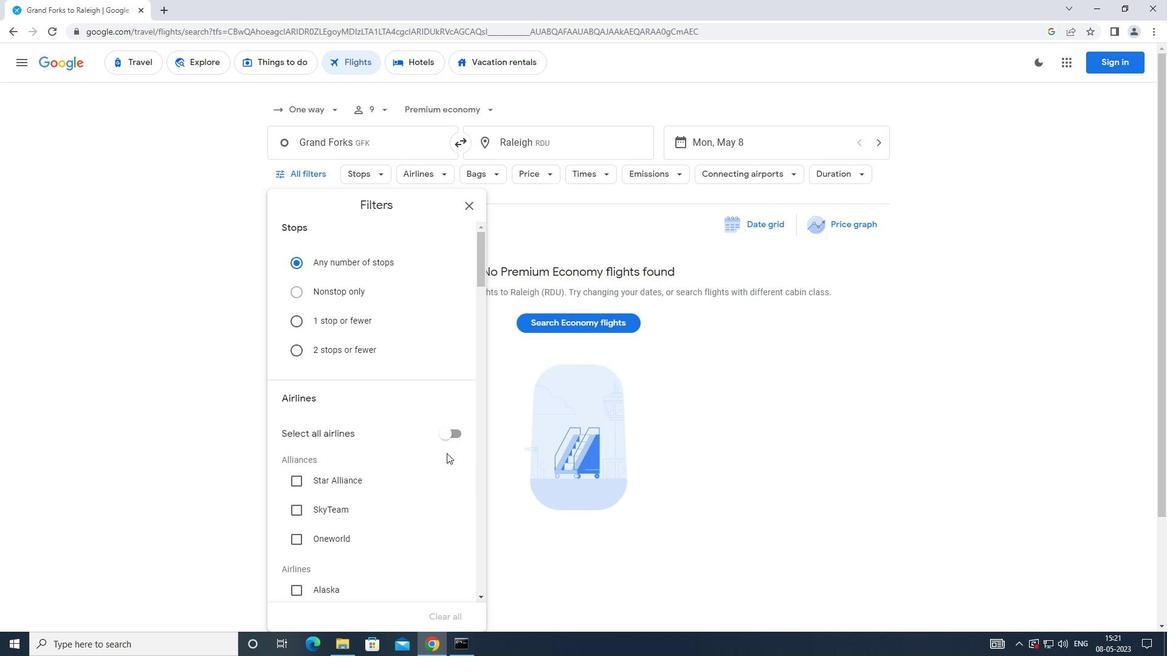 
Action: Mouse scrolled (448, 451) with delta (0, 0)
Screenshot: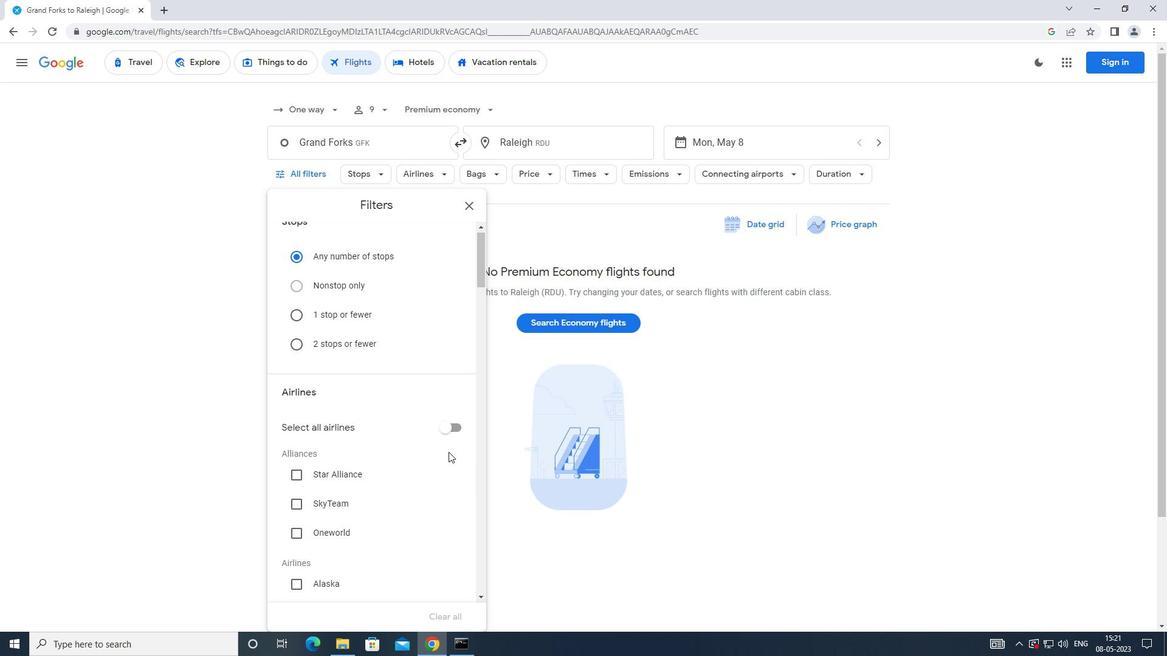 
Action: Mouse scrolled (448, 451) with delta (0, 0)
Screenshot: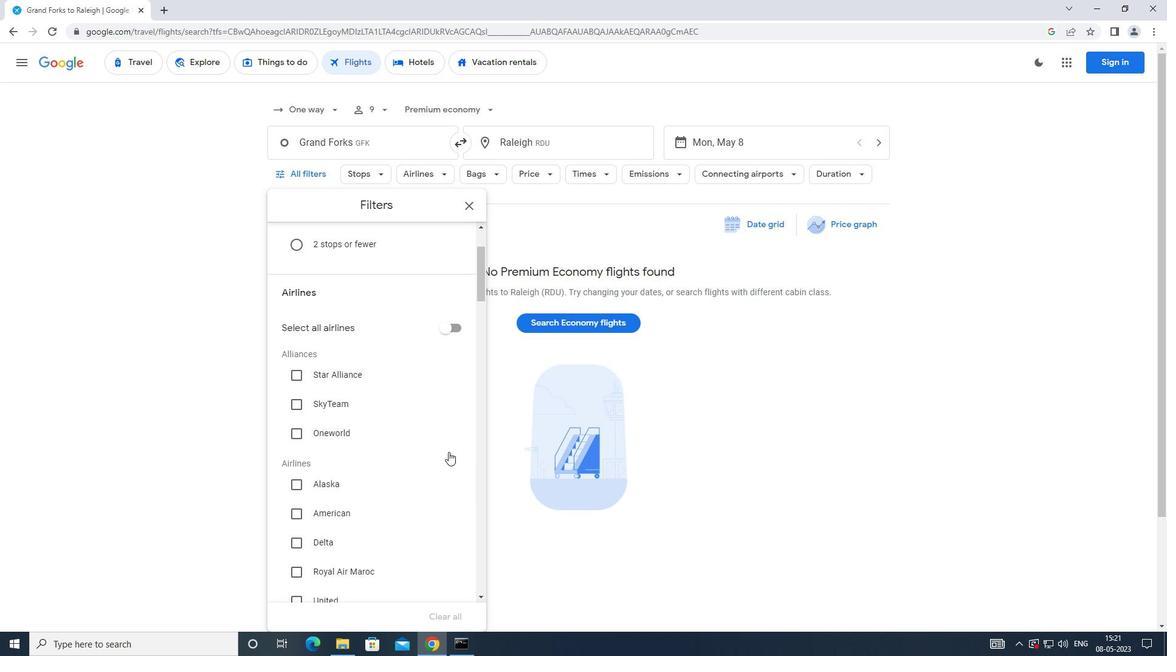 
Action: Mouse moved to (449, 451)
Screenshot: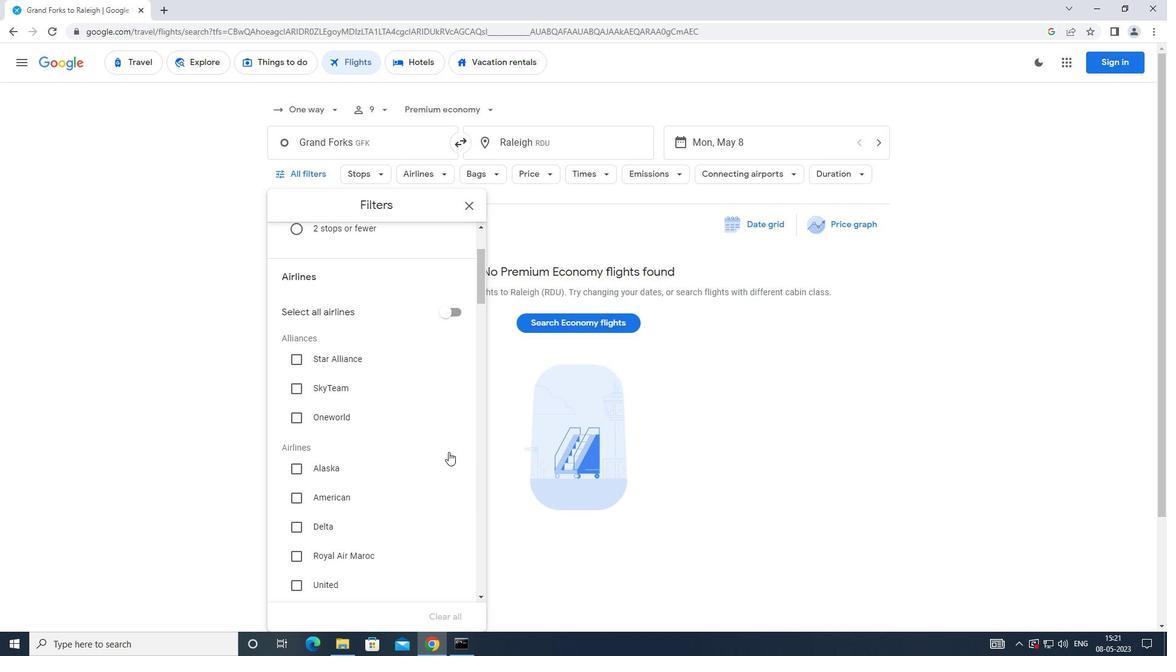 
Action: Mouse scrolled (449, 450) with delta (0, 0)
Screenshot: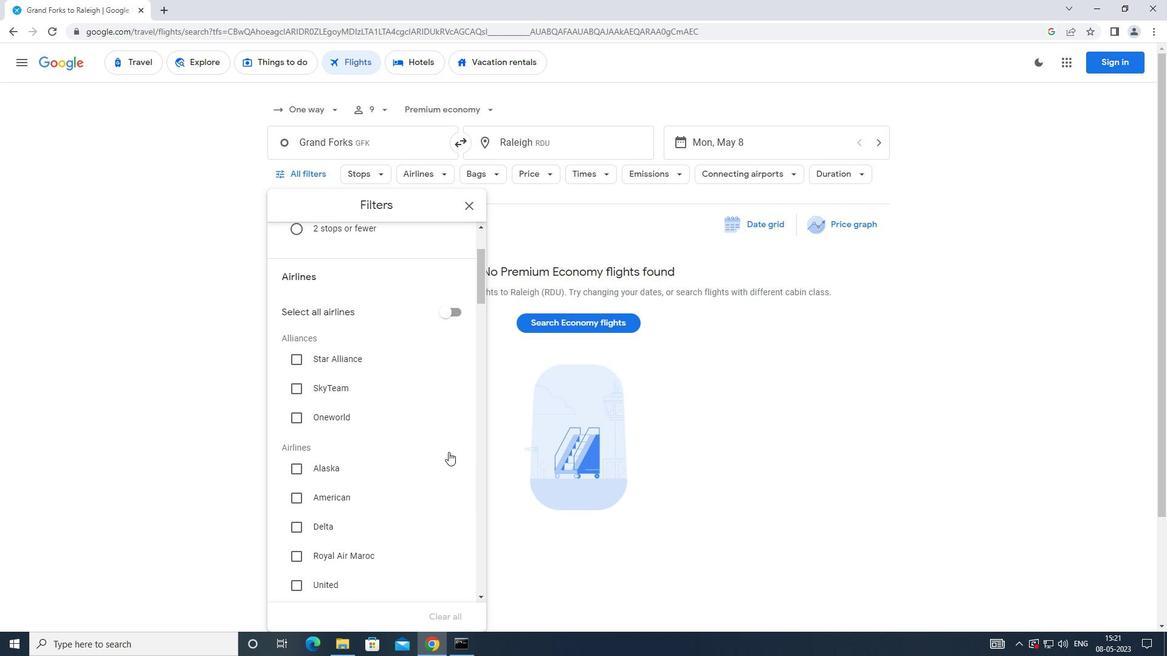 
Action: Mouse moved to (296, 432)
Screenshot: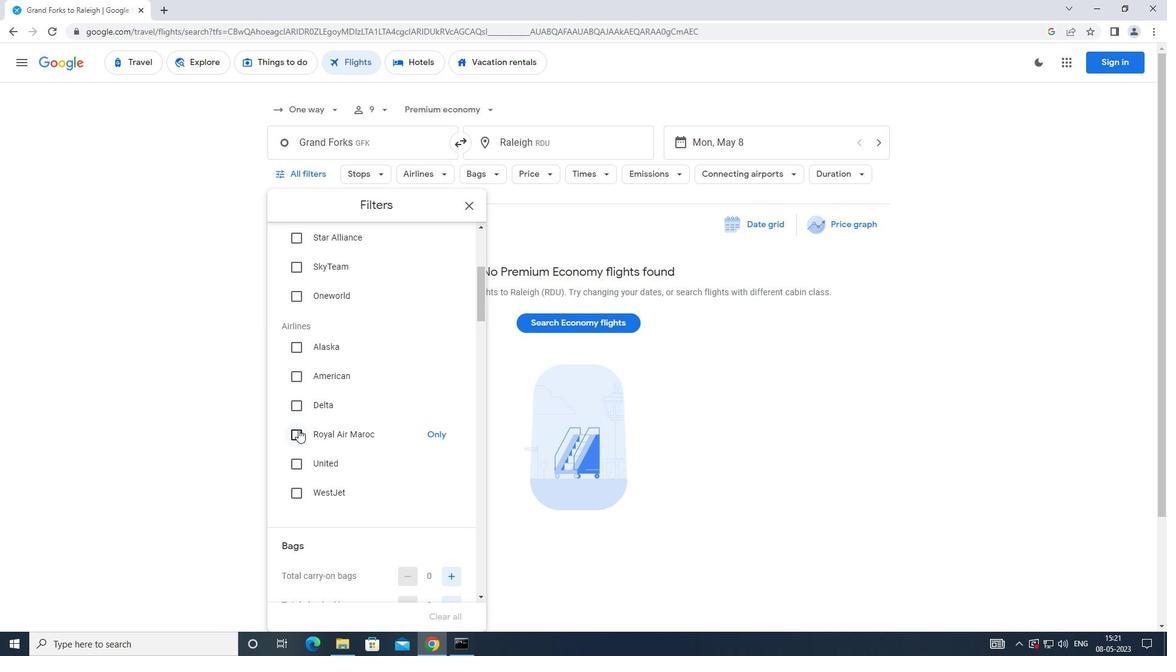
Action: Mouse pressed left at (296, 432)
Screenshot: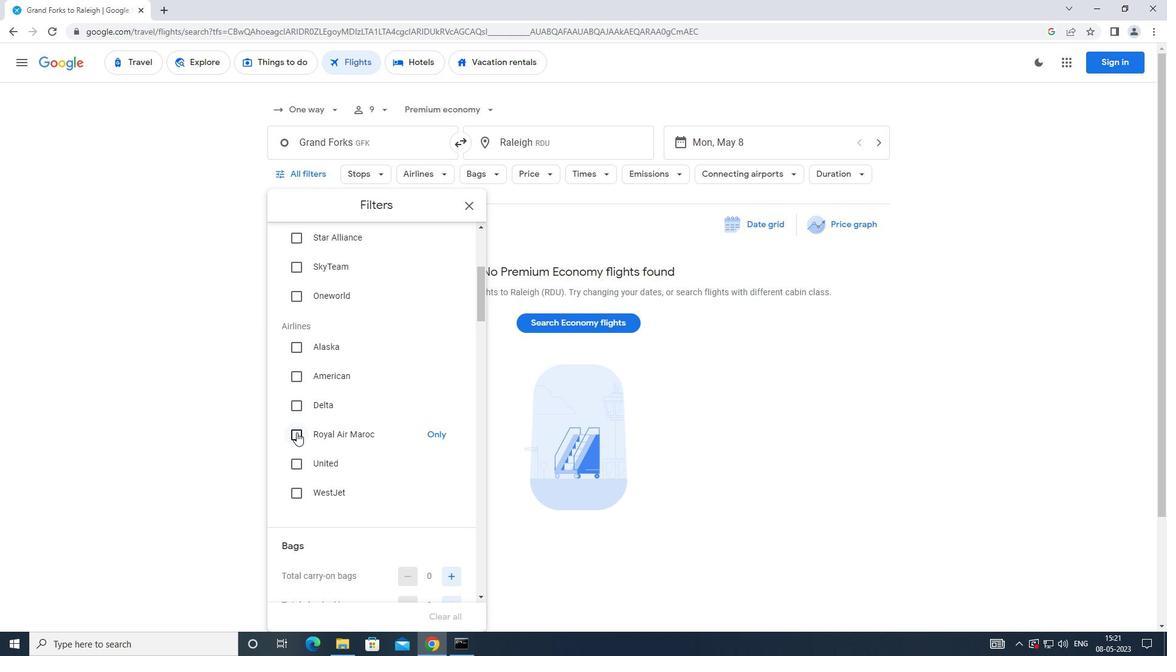 
Action: Mouse moved to (367, 456)
Screenshot: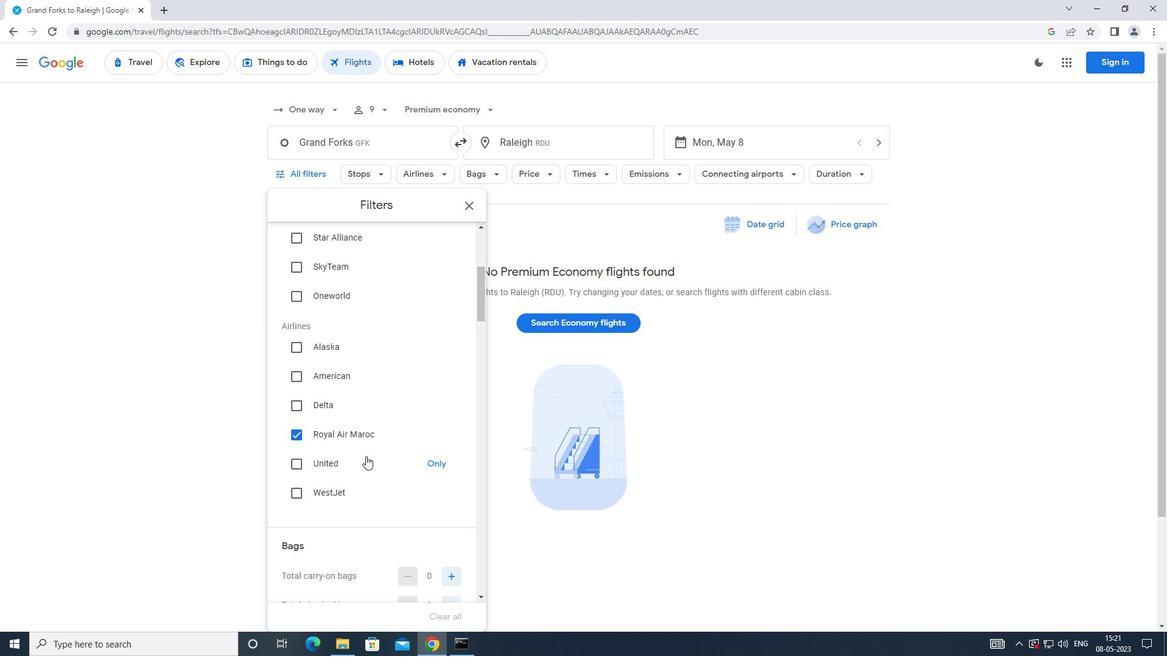 
Action: Mouse scrolled (367, 456) with delta (0, 0)
Screenshot: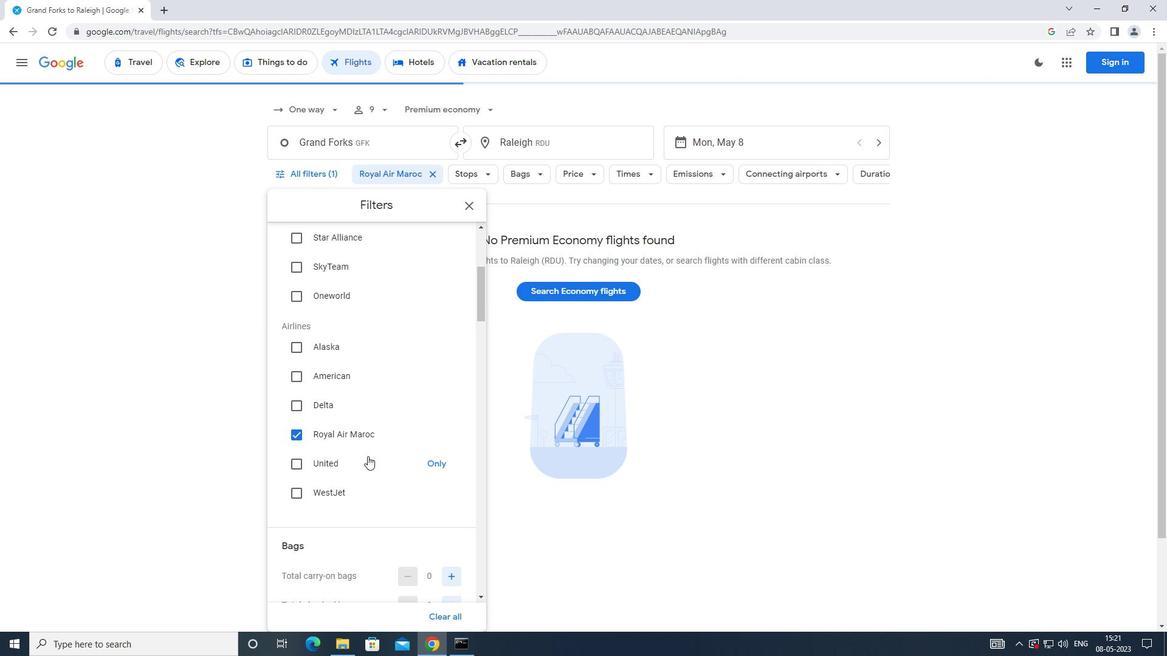 
Action: Mouse scrolled (367, 456) with delta (0, 0)
Screenshot: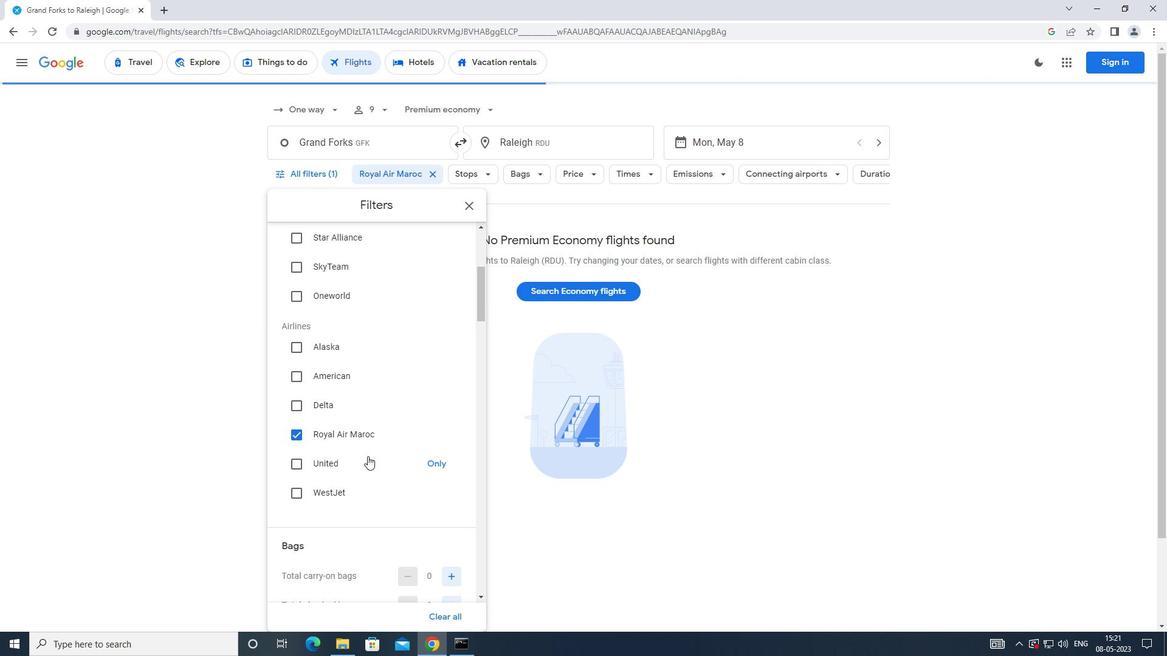 
Action: Mouse moved to (449, 487)
Screenshot: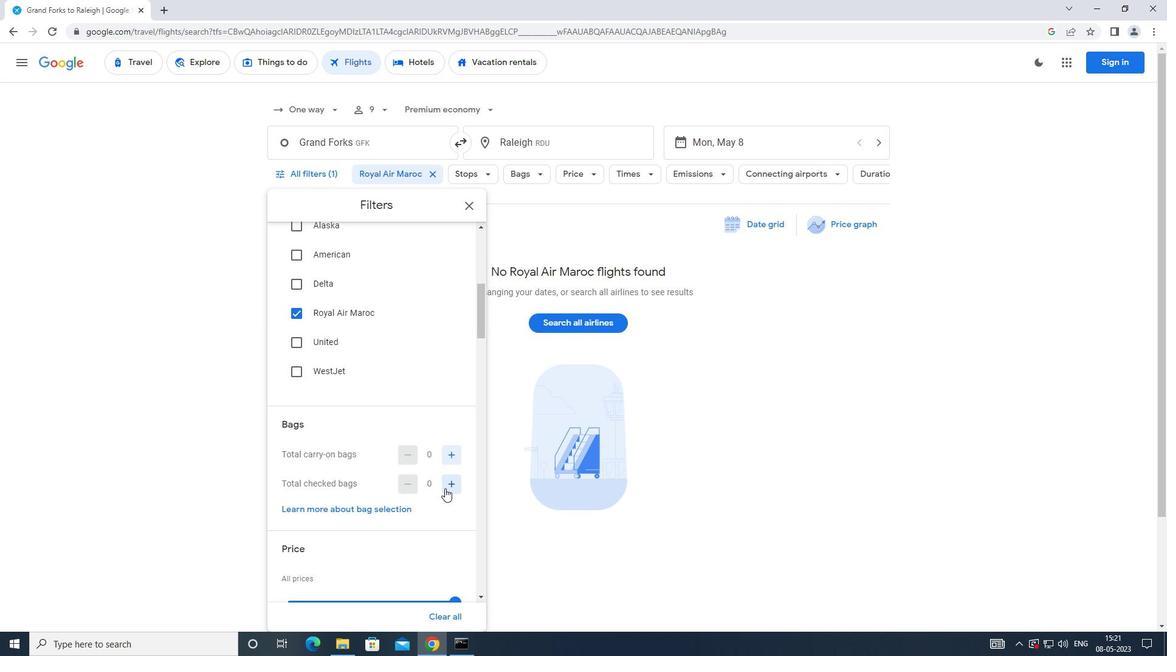 
Action: Mouse pressed left at (449, 487)
Screenshot: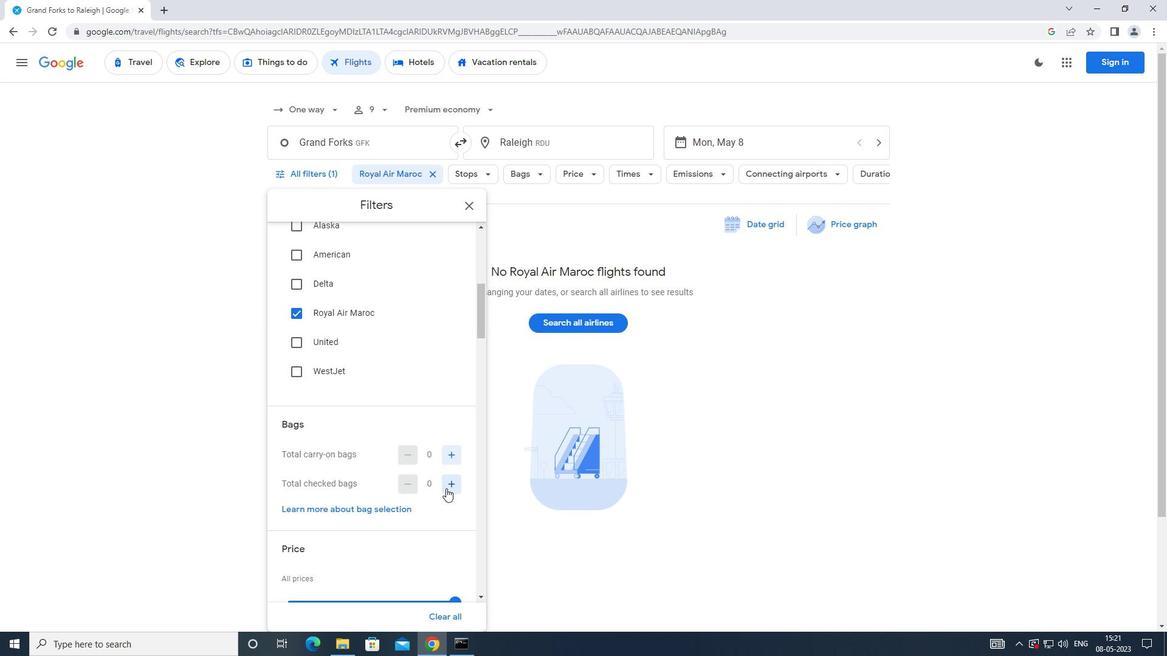 
Action: Mouse moved to (449, 487)
Screenshot: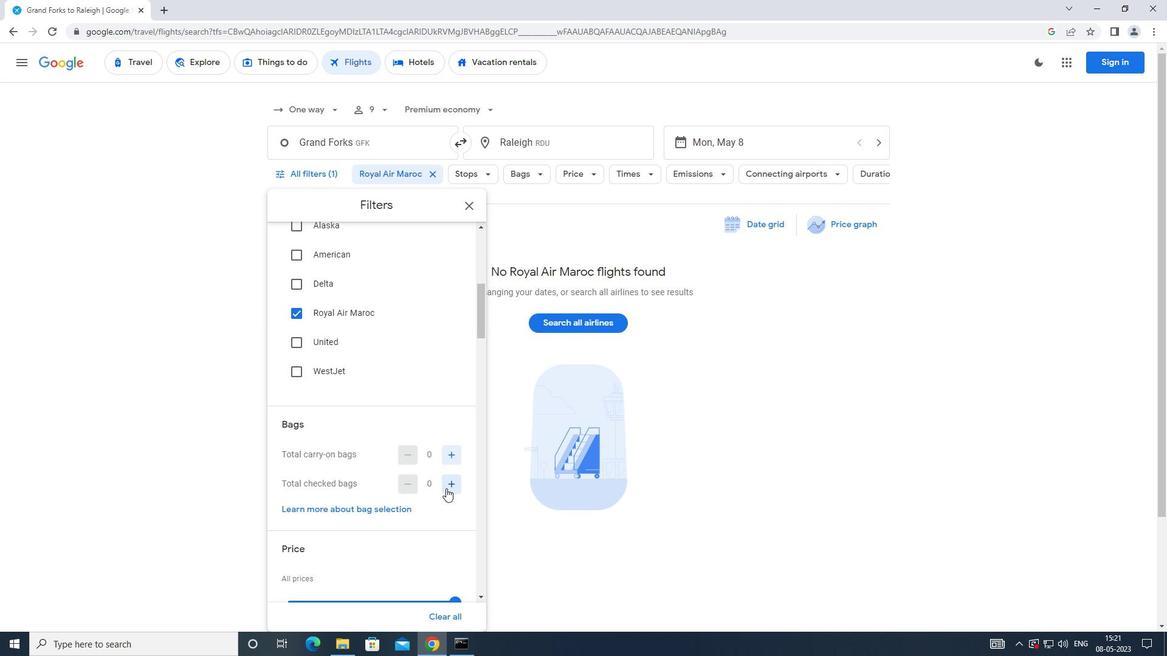 
Action: Mouse pressed left at (449, 487)
Screenshot: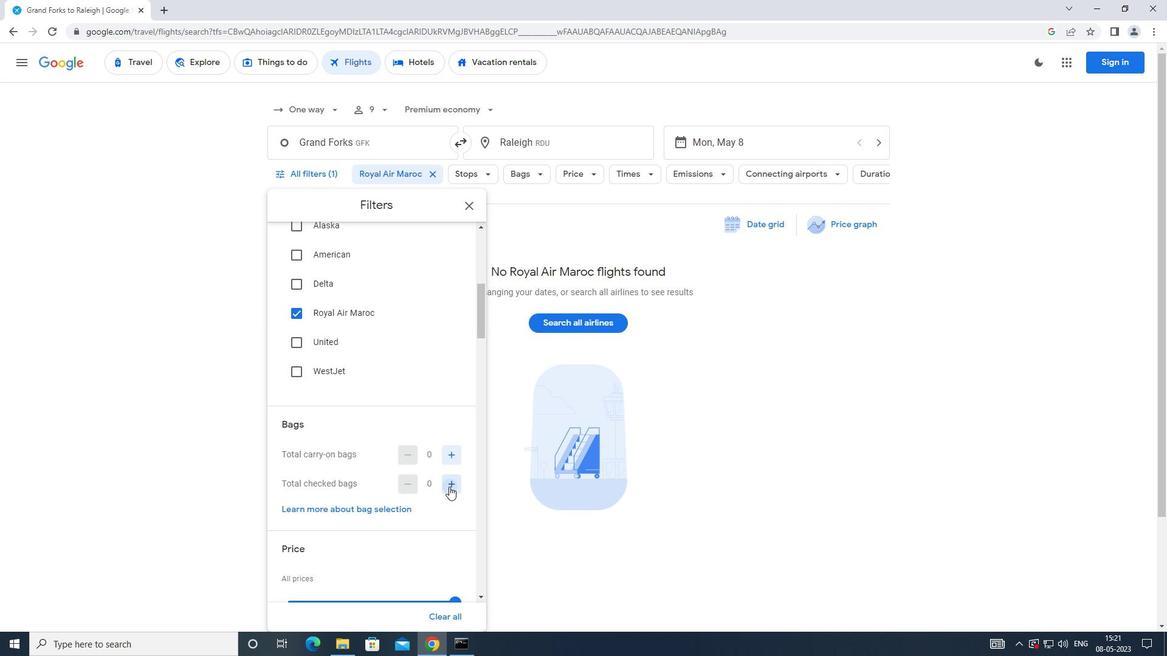 
Action: Mouse moved to (418, 474)
Screenshot: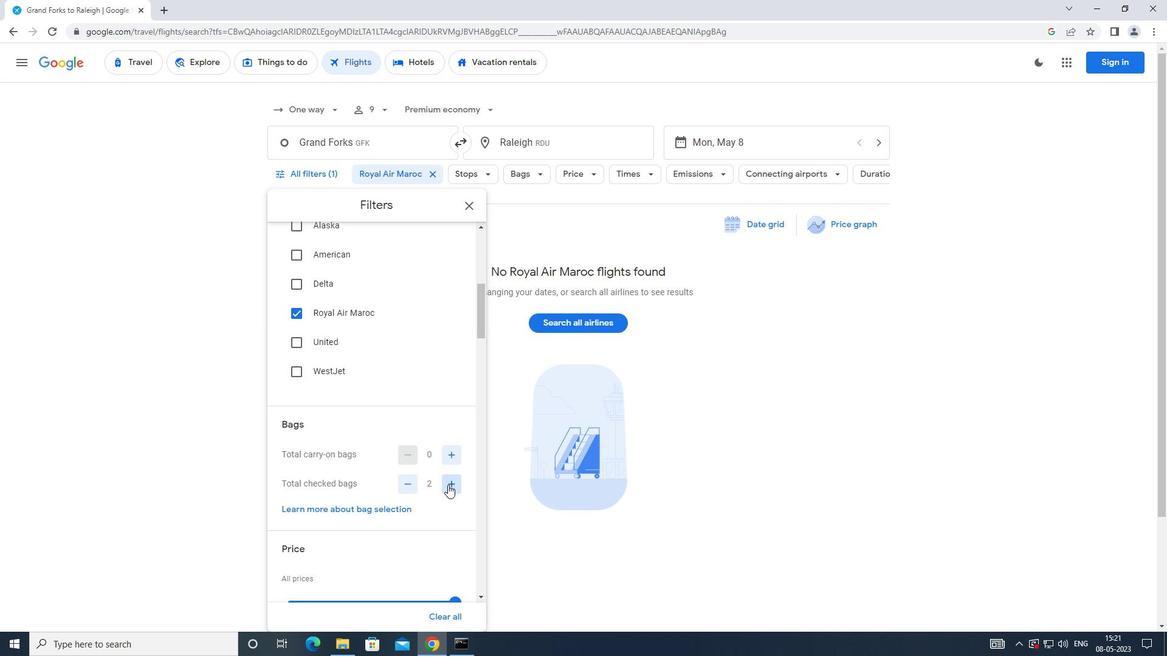 
Action: Mouse scrolled (418, 473) with delta (0, 0)
Screenshot: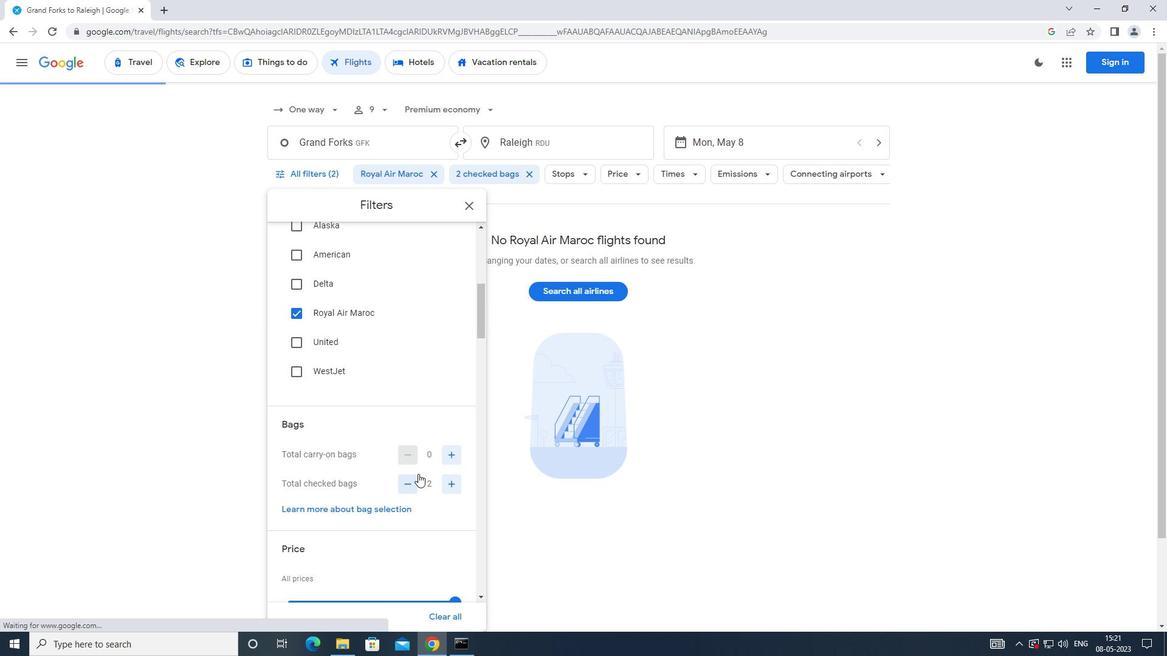 
Action: Mouse scrolled (418, 473) with delta (0, 0)
Screenshot: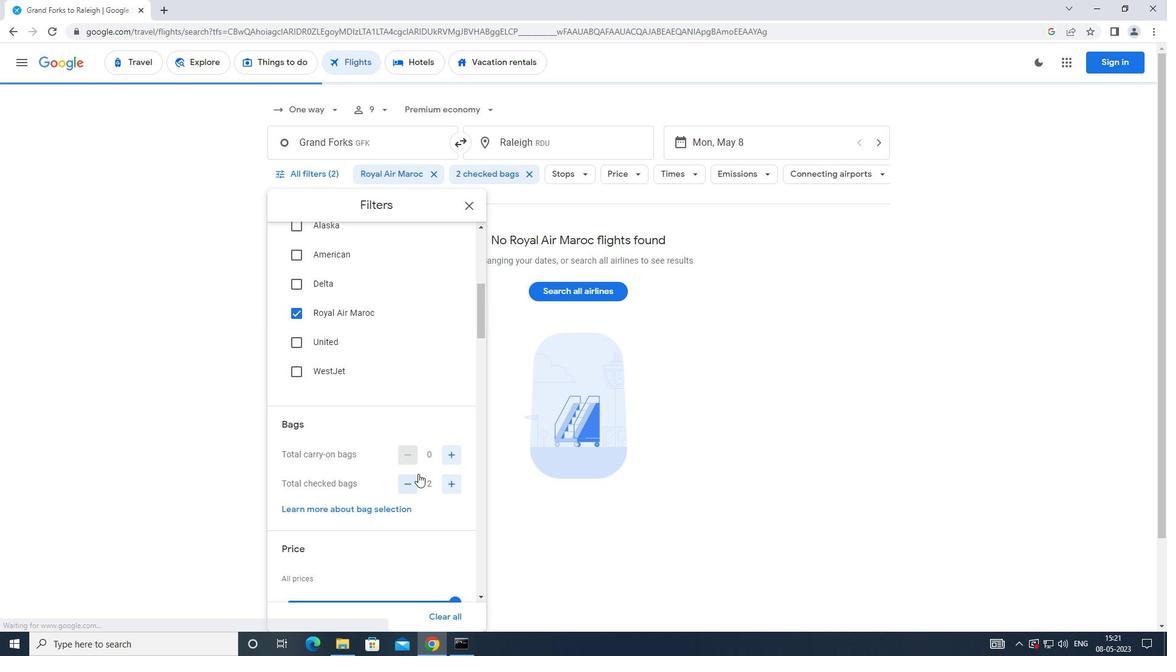 
Action: Mouse moved to (455, 479)
Screenshot: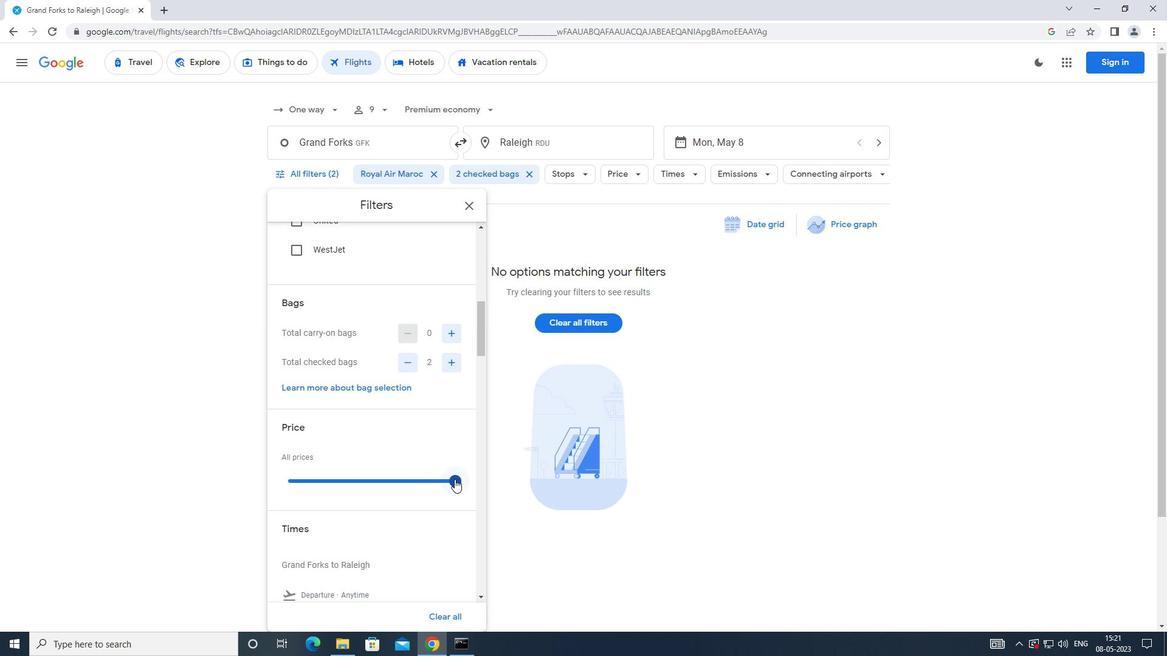 
Action: Mouse pressed left at (455, 479)
Screenshot: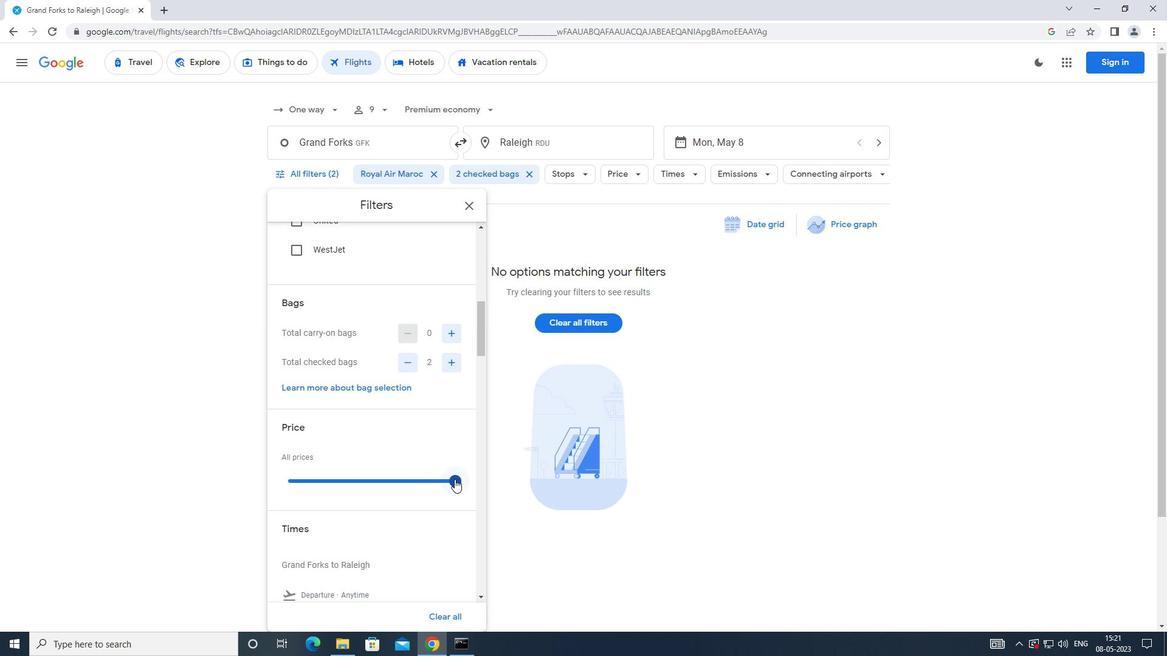 
Action: Mouse moved to (390, 484)
Screenshot: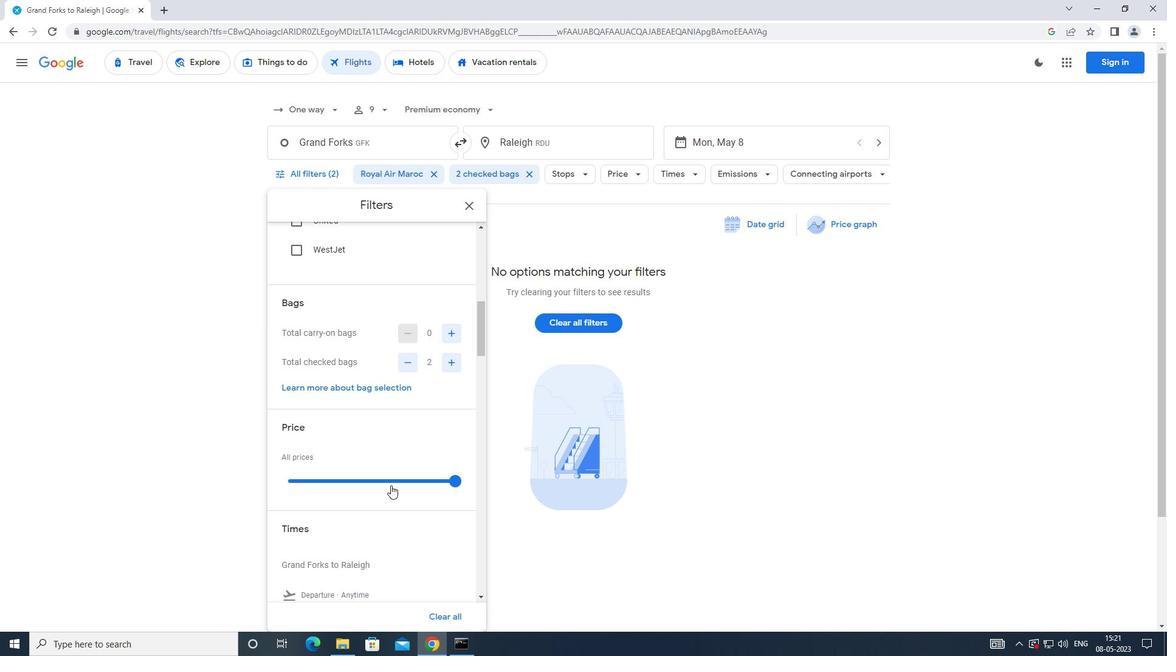 
Action: Mouse scrolled (390, 484) with delta (0, 0)
Screenshot: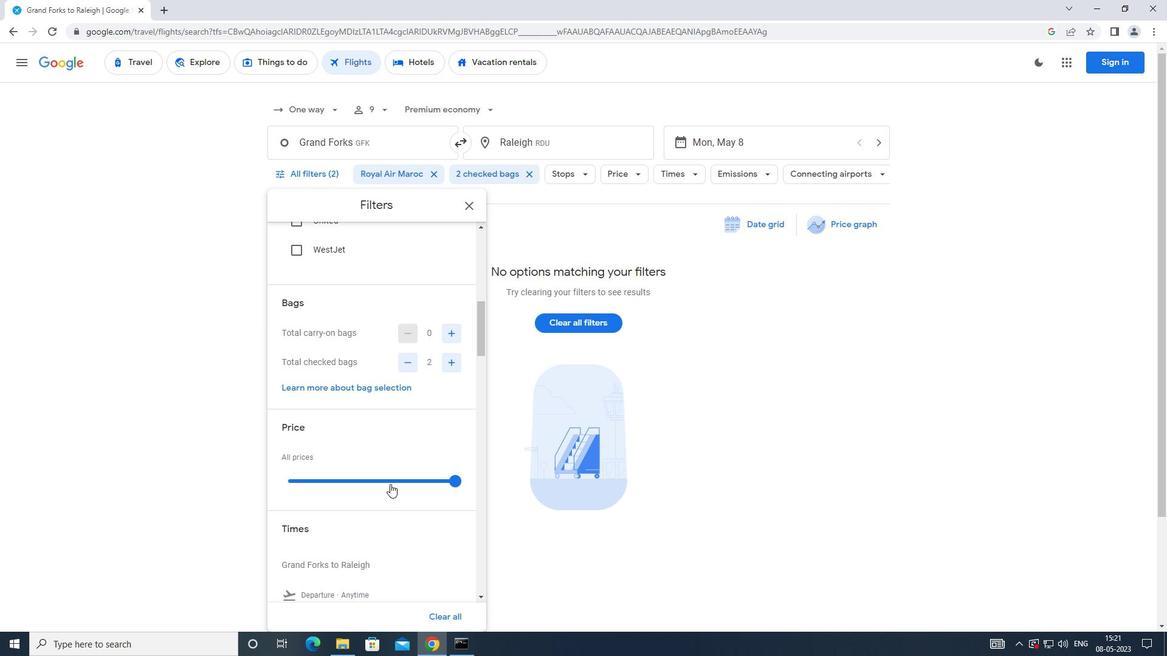 
Action: Mouse moved to (290, 556)
Screenshot: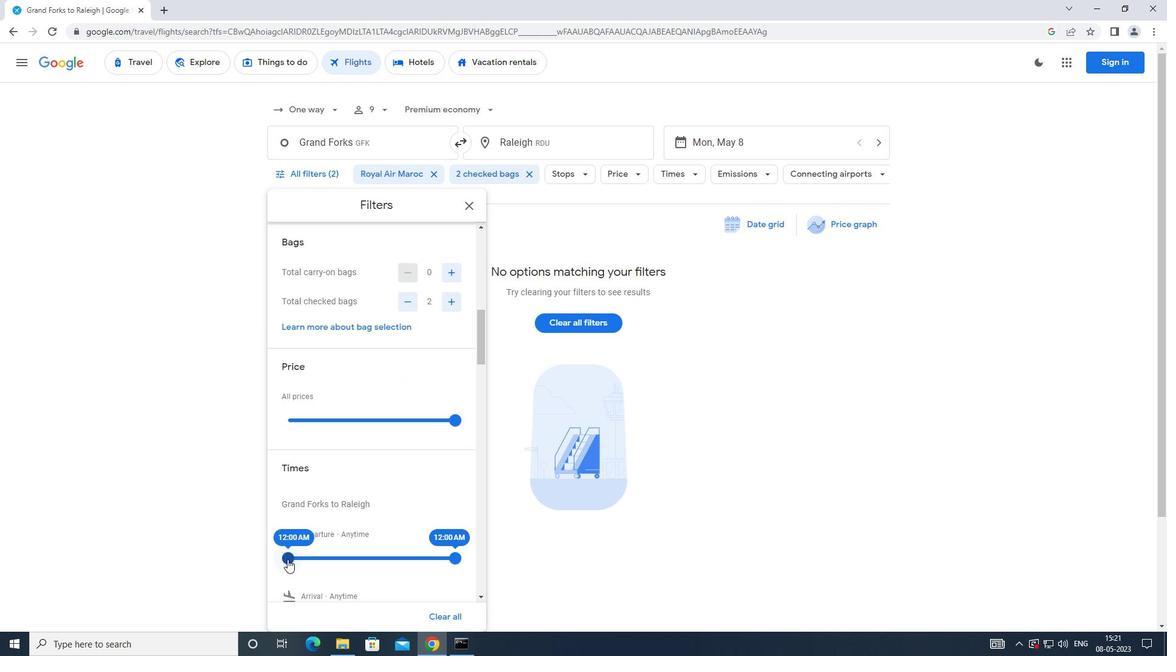 
Action: Mouse pressed left at (290, 556)
Screenshot: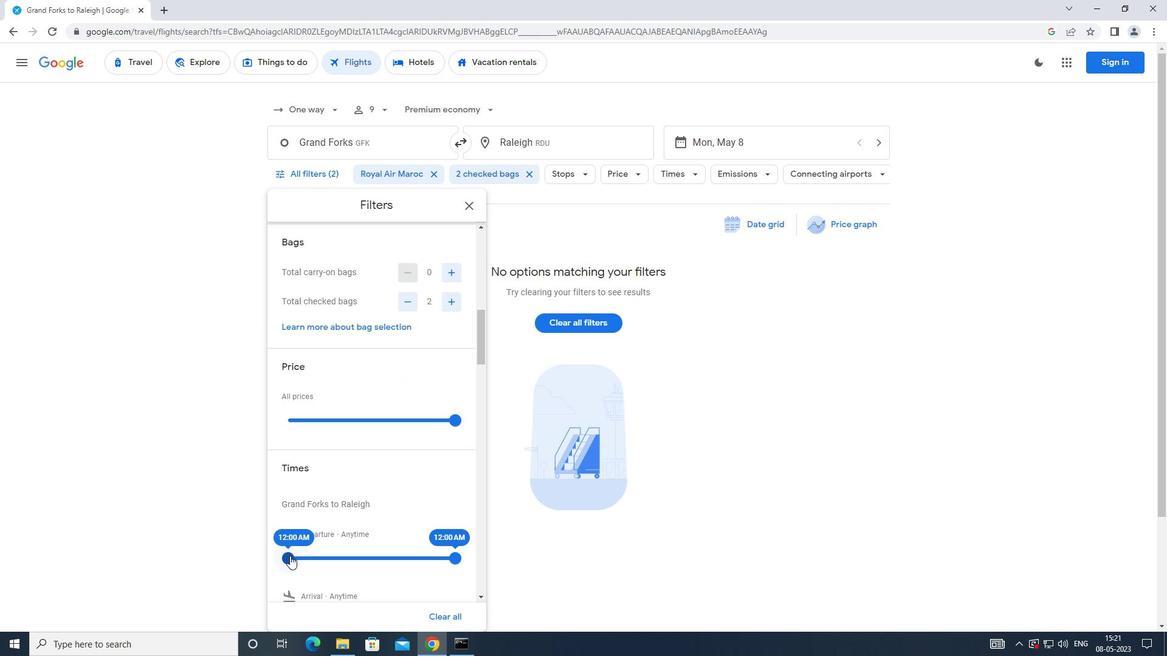 
Action: Mouse moved to (457, 559)
Screenshot: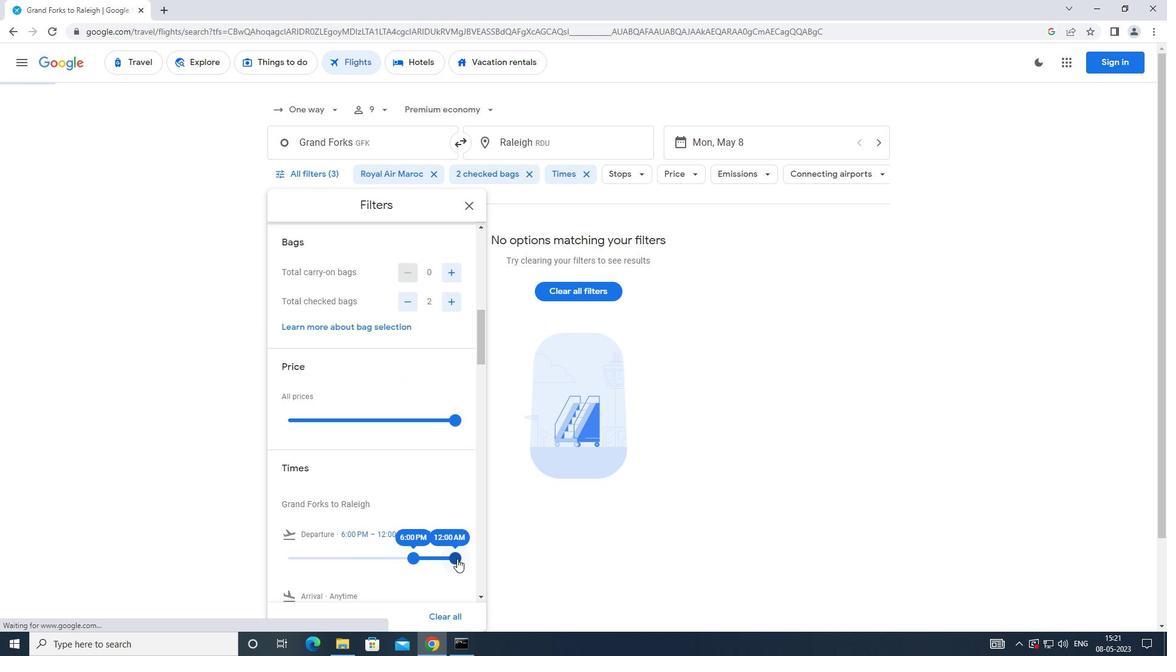 
Action: Mouse pressed left at (457, 559)
Screenshot: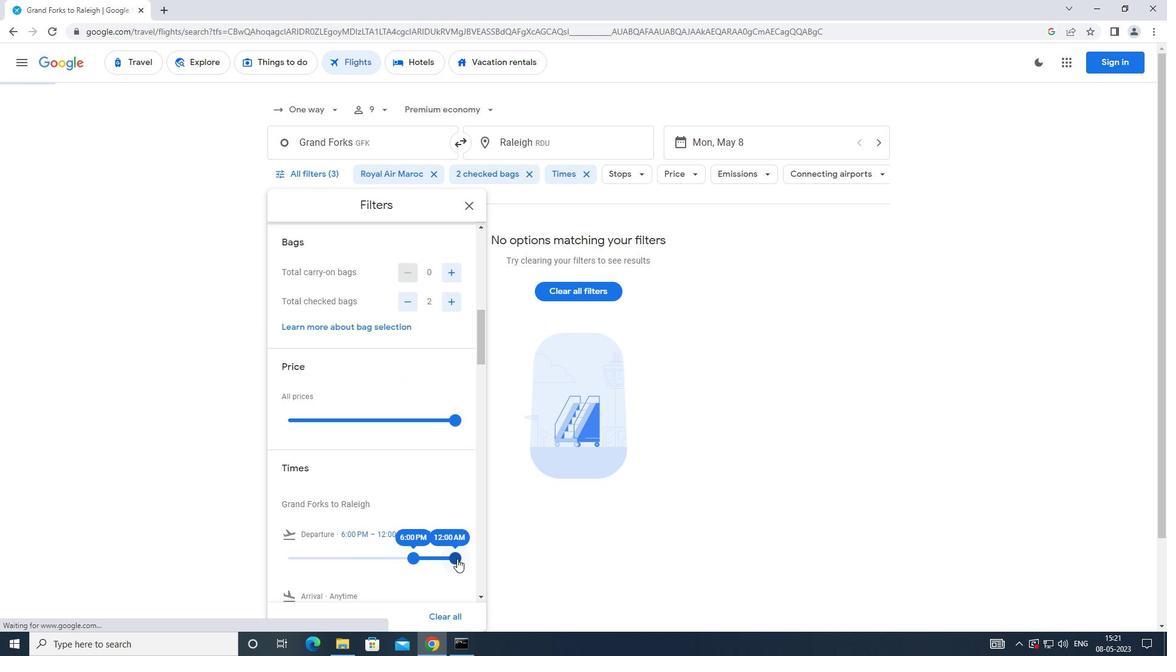 
Action: Mouse moved to (474, 205)
Screenshot: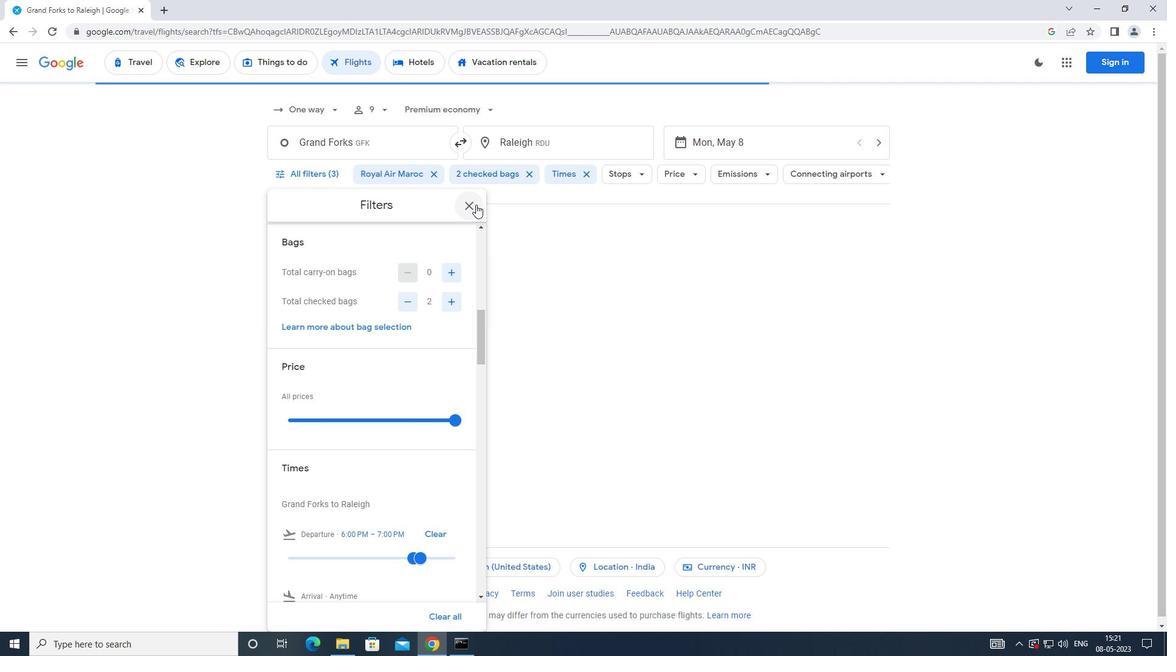 
Action: Mouse pressed left at (474, 205)
Screenshot: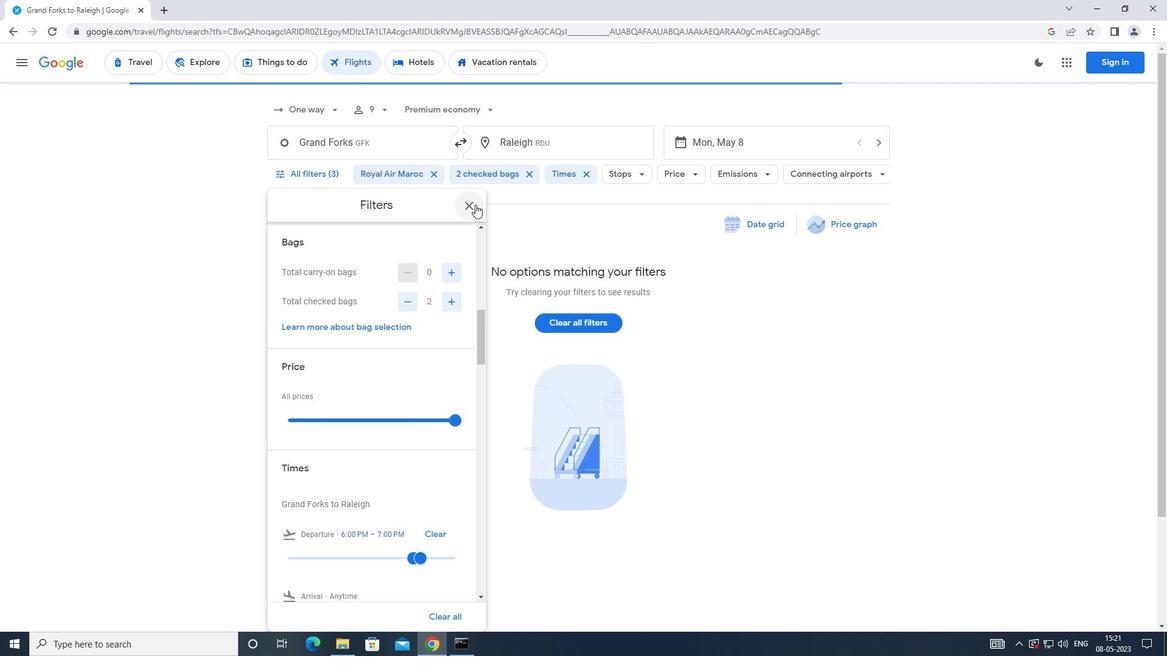 
Action: Mouse moved to (462, 242)
Screenshot: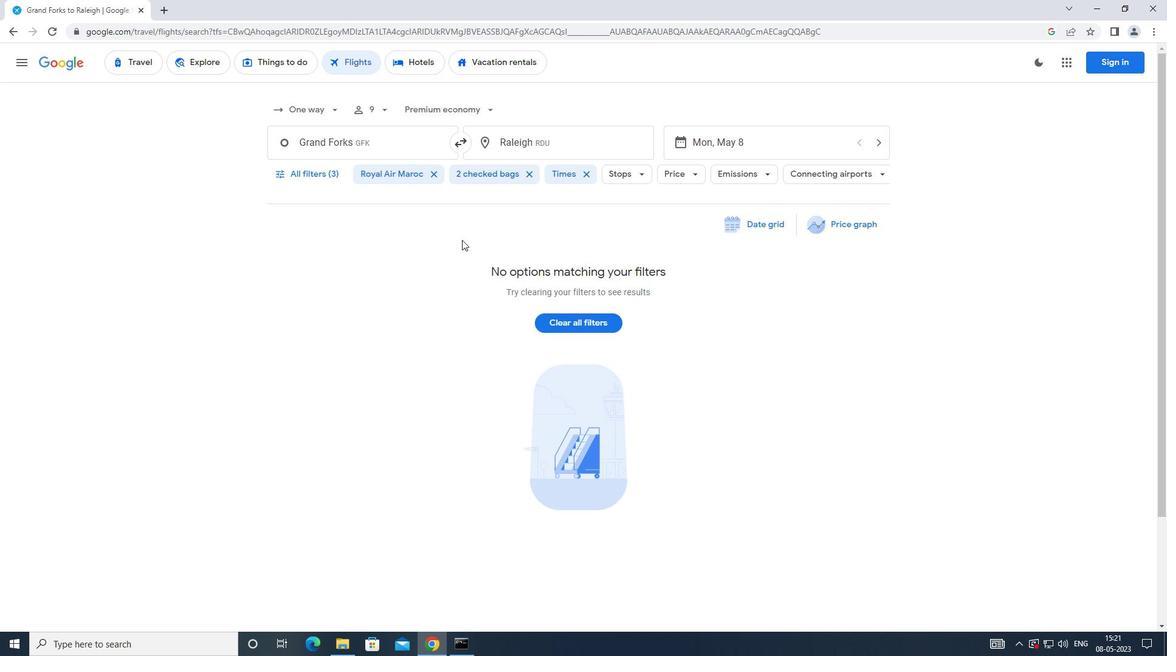 
